 Task: Add an event with the title Sales Forecast Review, date '2024/04/15', time 8:50 AM to 10:50 AMand add a description: Participants will understand the value of diversity within the team and explore ways to leverage diverse perspectives, experiences, and expertise. They will learn strategies for creating an inclusive environment that celebrates and respects individual differences., put the event into Orange category . Add location for the event as: 789 La Boqueria, Barcelona, Spain, logged in from the account softage.1@softage.netand send the event invitation to softage.7@softage.net and softage.8@softage.net. Set a reminder for the event 1 hour before
Action: Mouse moved to (73, 99)
Screenshot: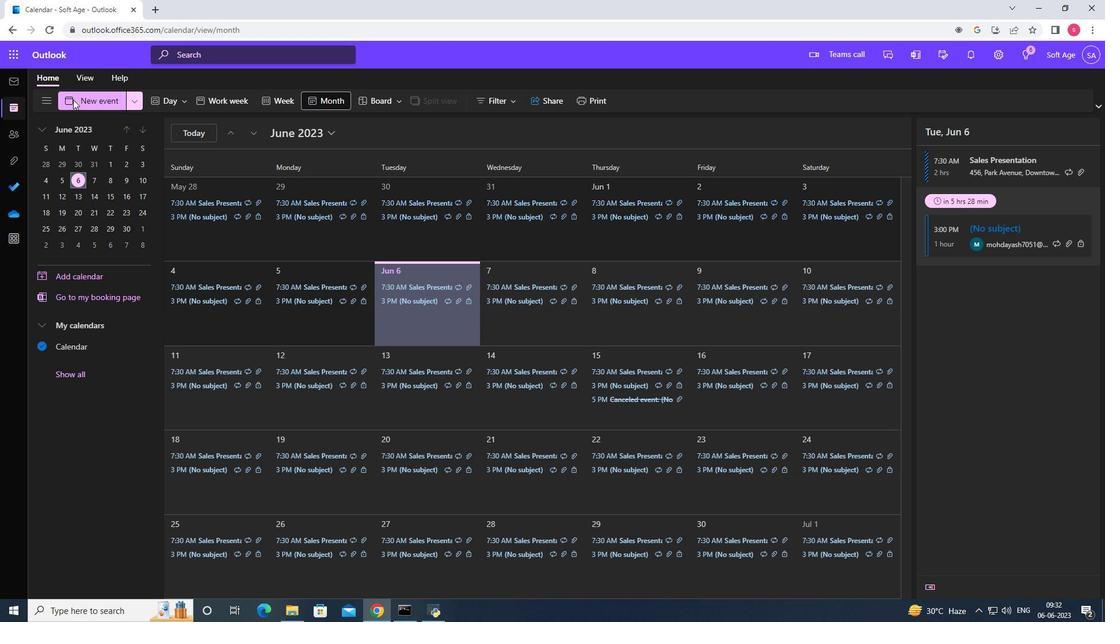 
Action: Mouse pressed left at (73, 99)
Screenshot: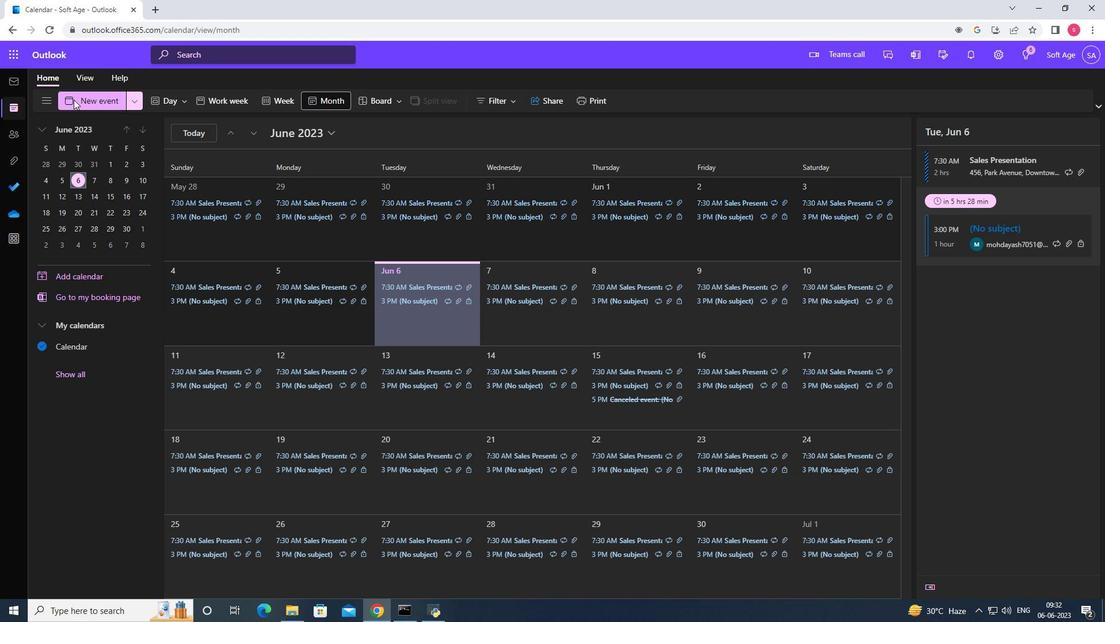 
Action: Mouse moved to (332, 175)
Screenshot: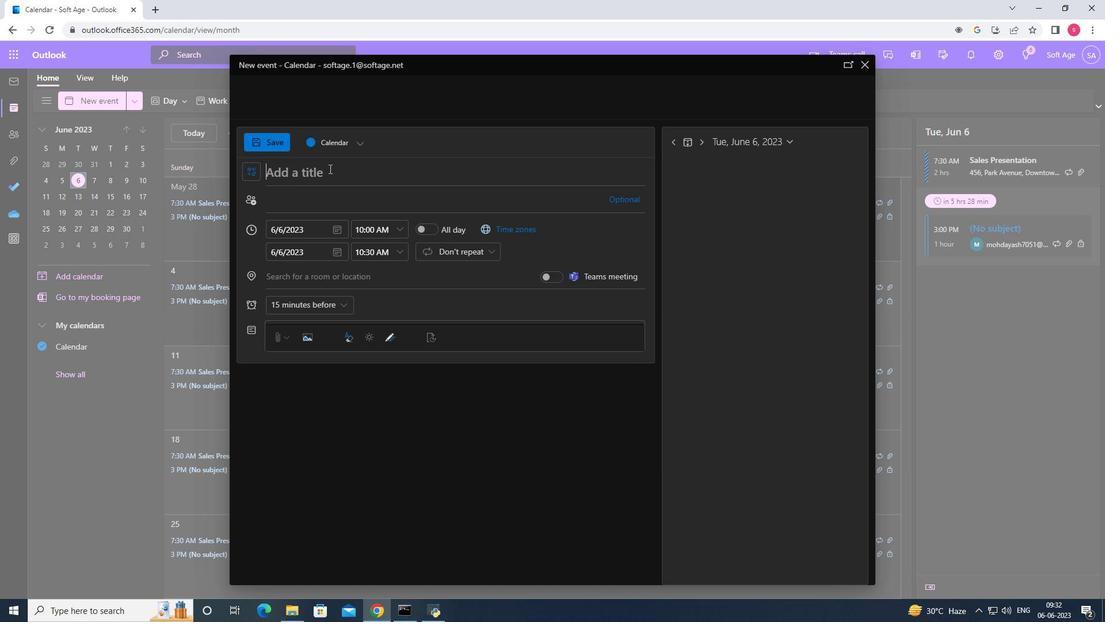 
Action: Mouse pressed left at (332, 175)
Screenshot: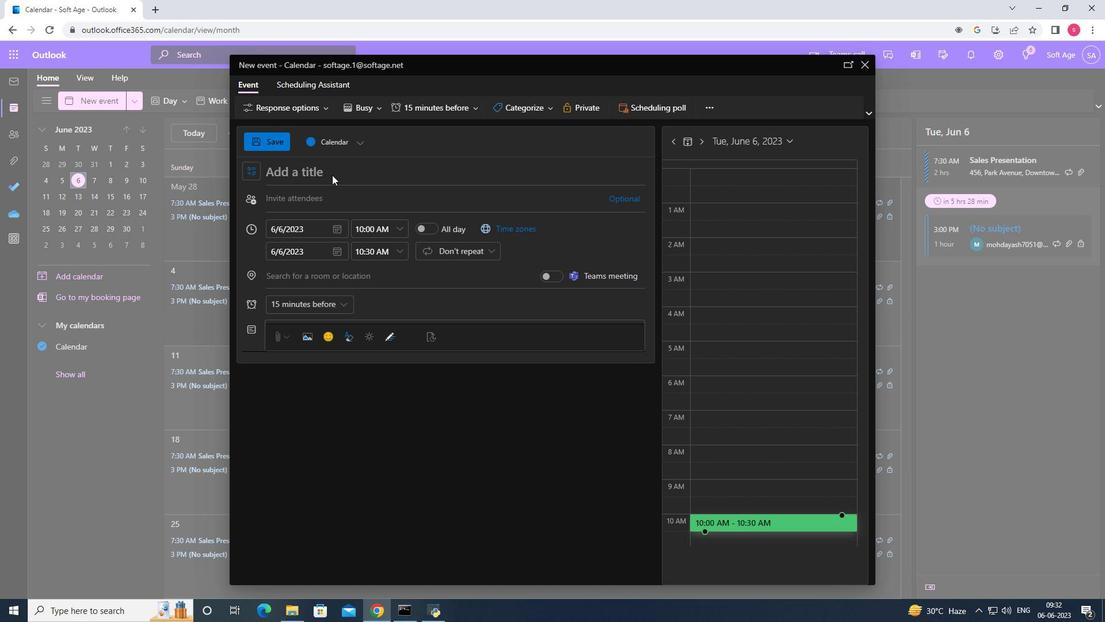 
Action: Key pressed <Key.shift><Key.shift><Key.shift><Key.shift><Key.shift><Key.shift><Key.shift><Key.shift><Key.shift><Key.shift><Key.shift><Key.shift>Sales<Key.space><Key.shift><Key.shift><Key.shift><Key.shift><Key.shift><Key.shift><Key.shift><Key.shift><Key.shift><Key.shift><Key.shift><Key.shift><Key.shift>Forecast<Key.space><Key.shift>Review
Screenshot: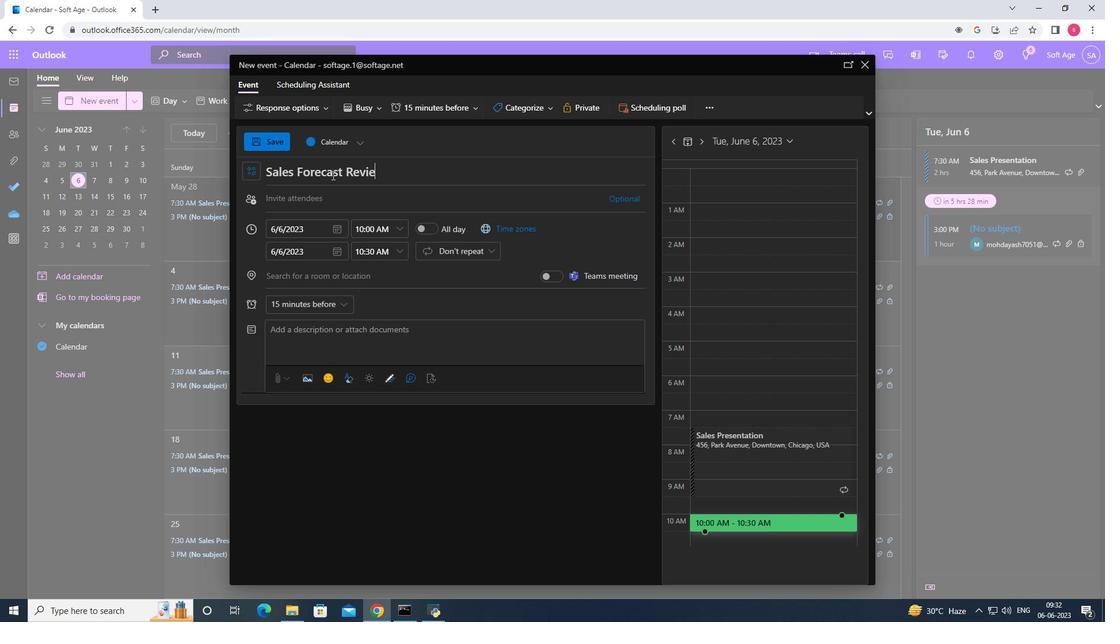 
Action: Mouse moved to (335, 225)
Screenshot: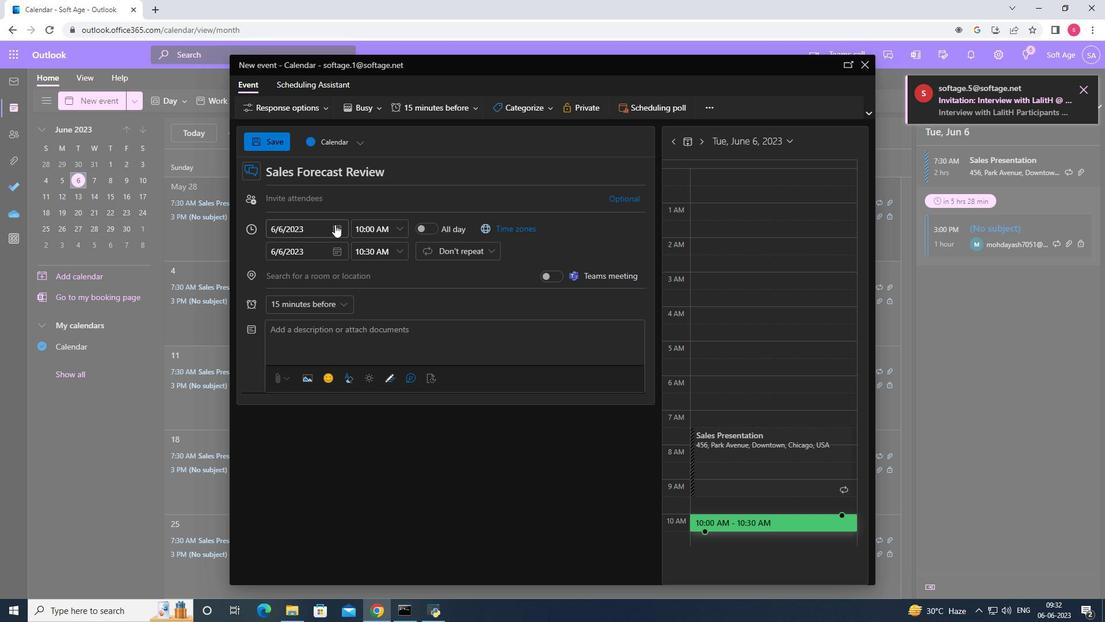 
Action: Mouse pressed left at (335, 225)
Screenshot: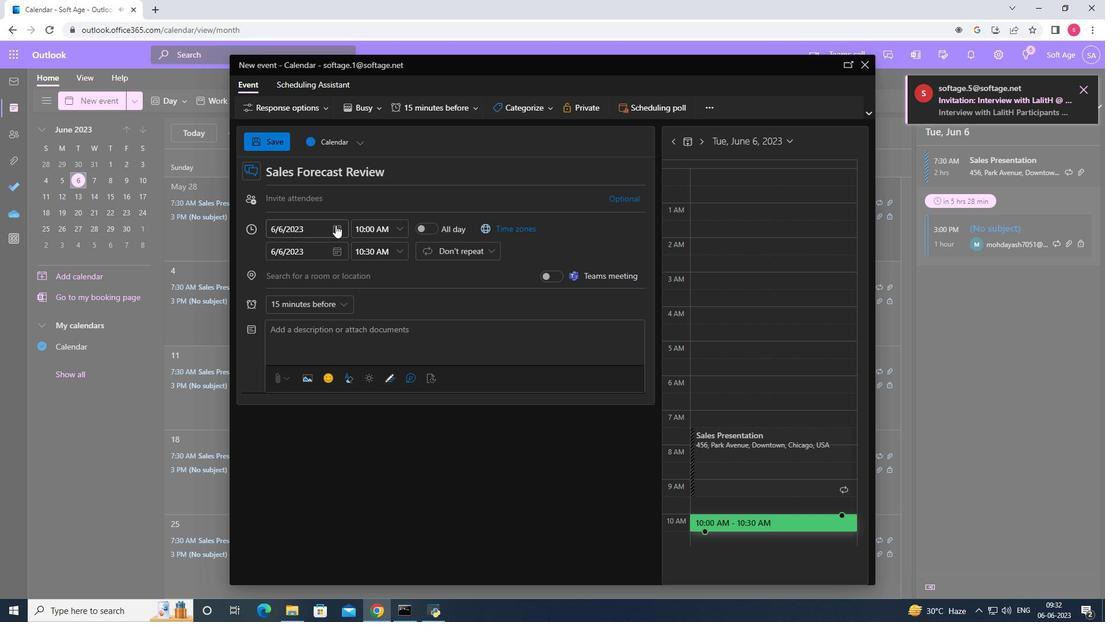 
Action: Mouse moved to (379, 258)
Screenshot: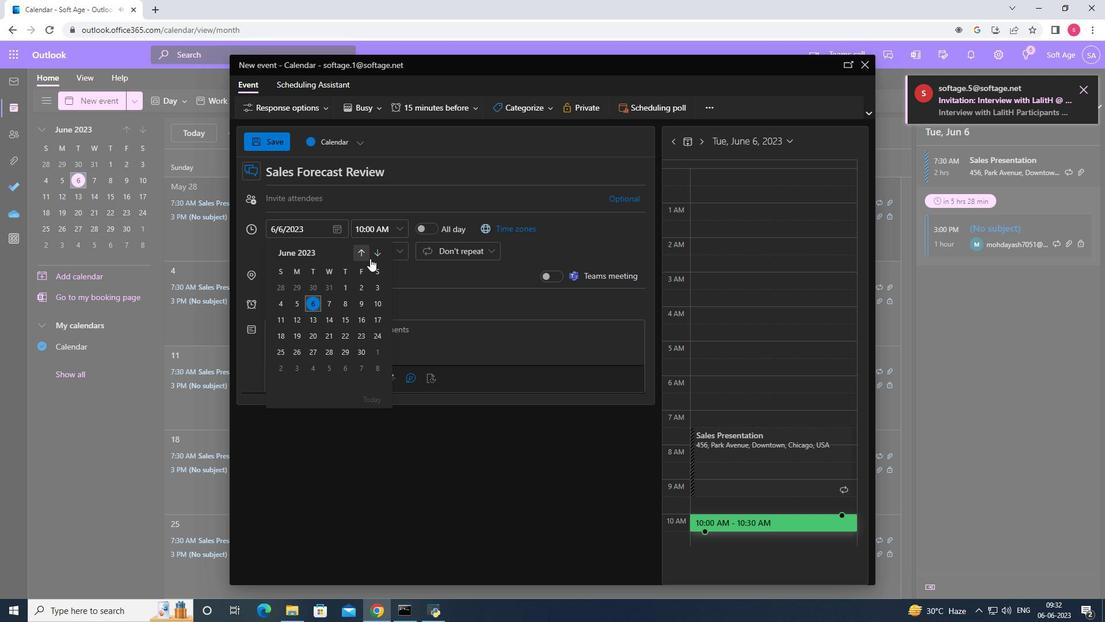 
Action: Mouse pressed left at (379, 258)
Screenshot: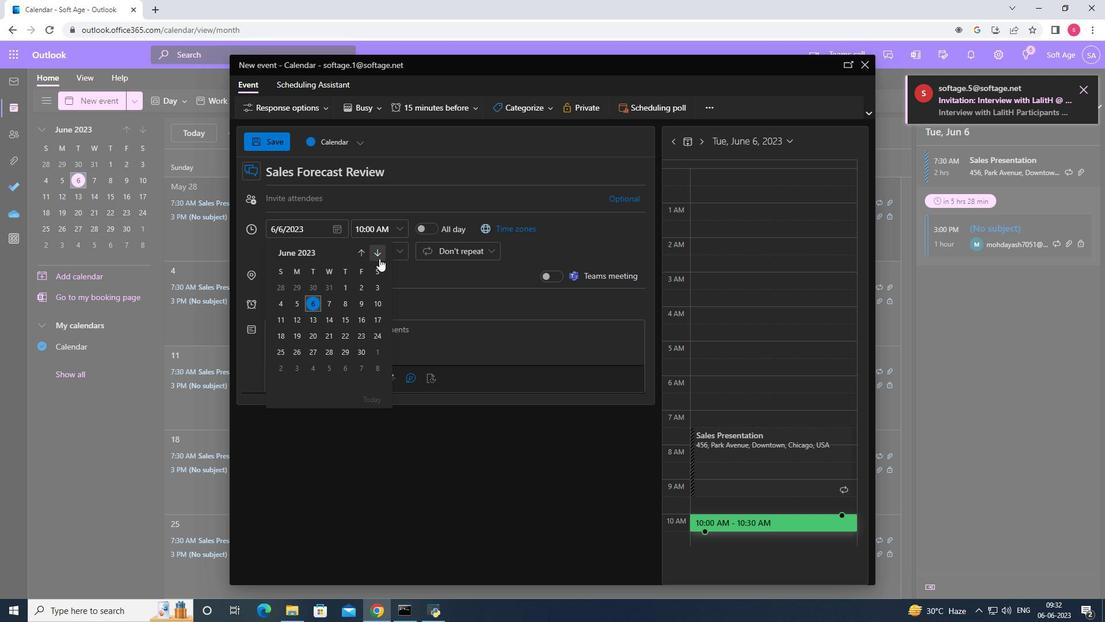 
Action: Mouse pressed left at (379, 258)
Screenshot: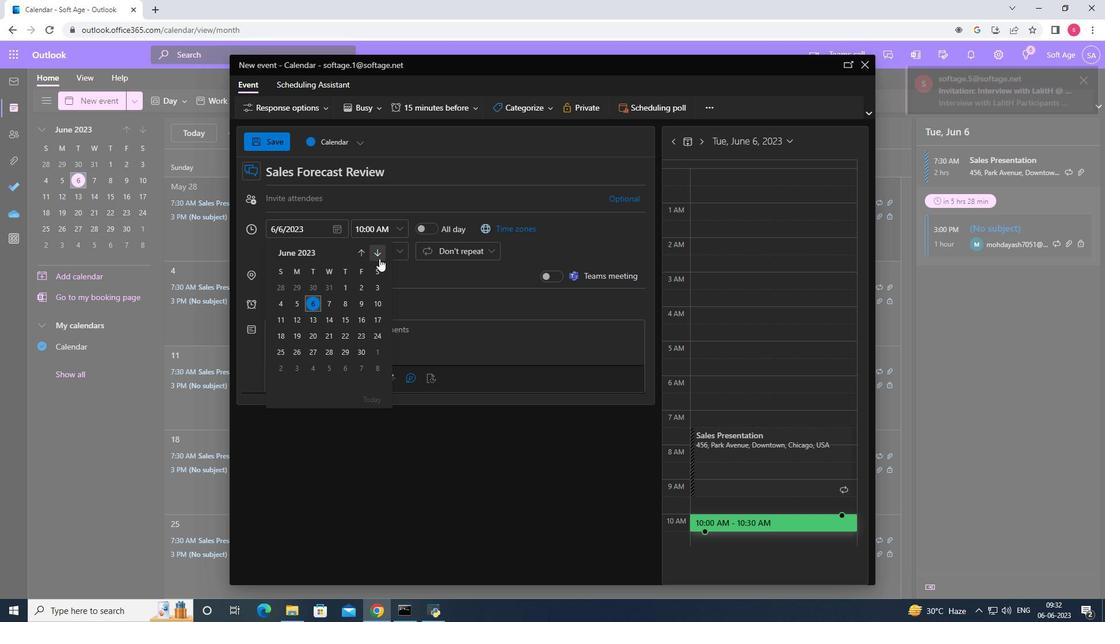 
Action: Mouse pressed left at (379, 258)
Screenshot: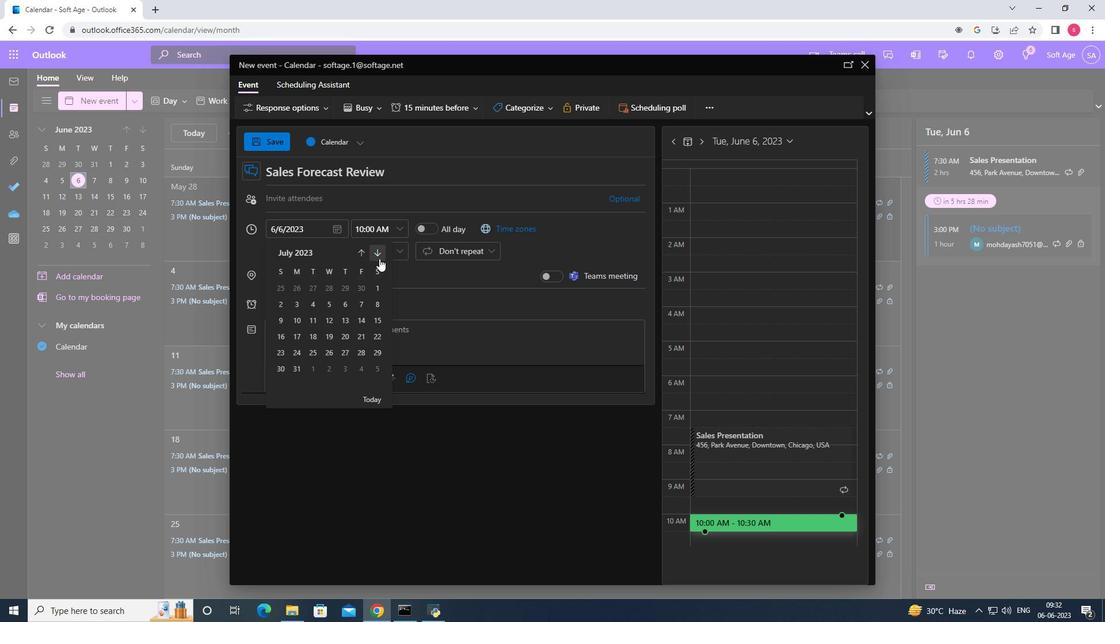 
Action: Mouse pressed left at (379, 258)
Screenshot: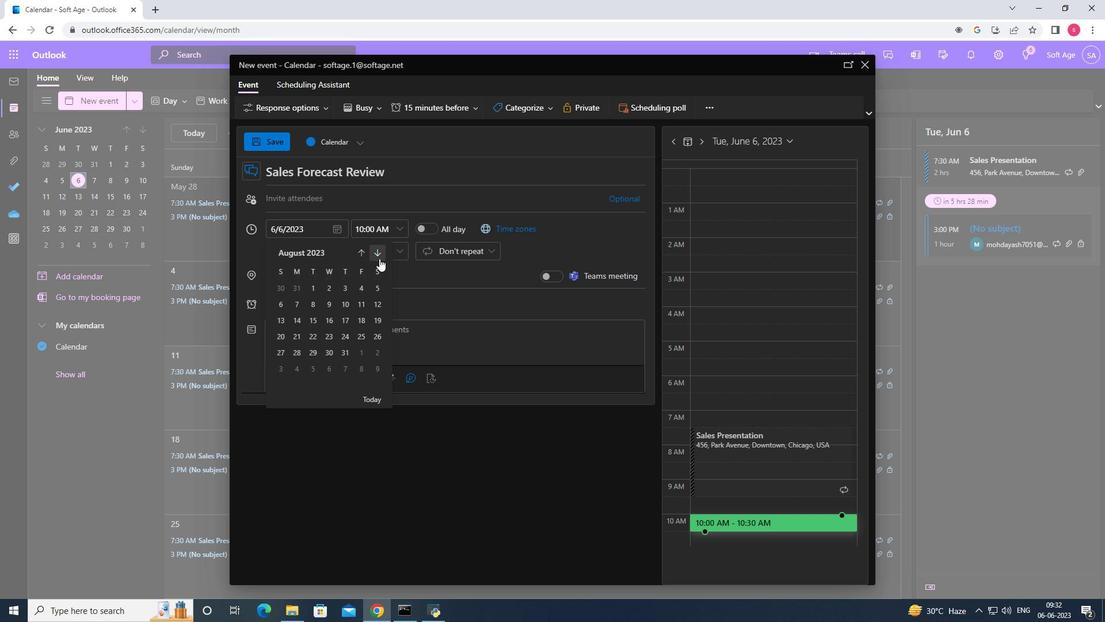 
Action: Mouse pressed left at (379, 258)
Screenshot: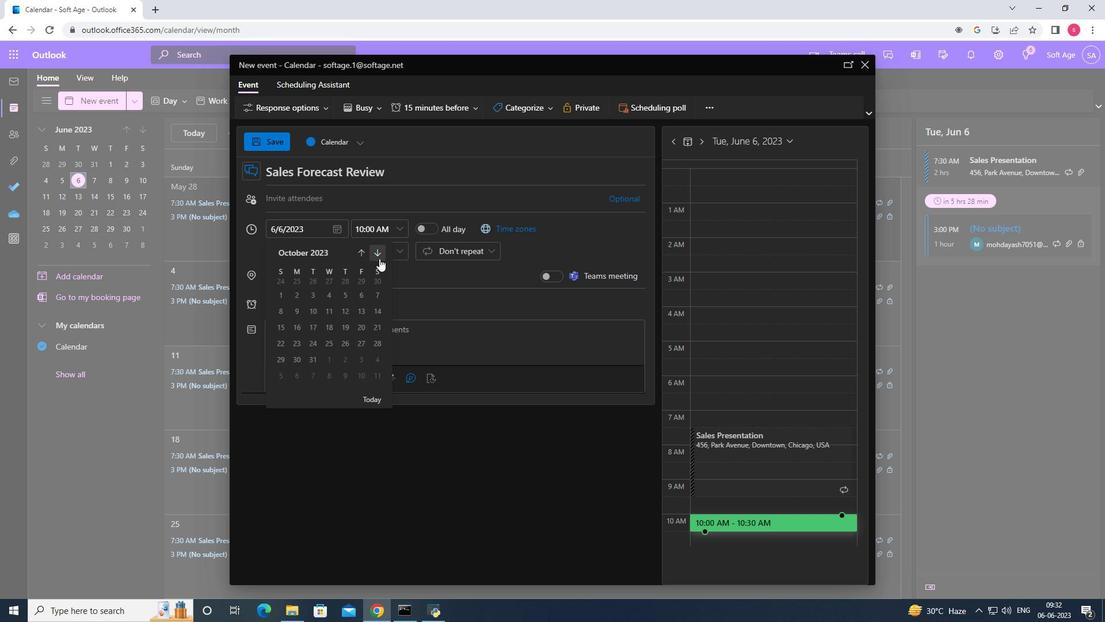 
Action: Mouse pressed left at (379, 258)
Screenshot: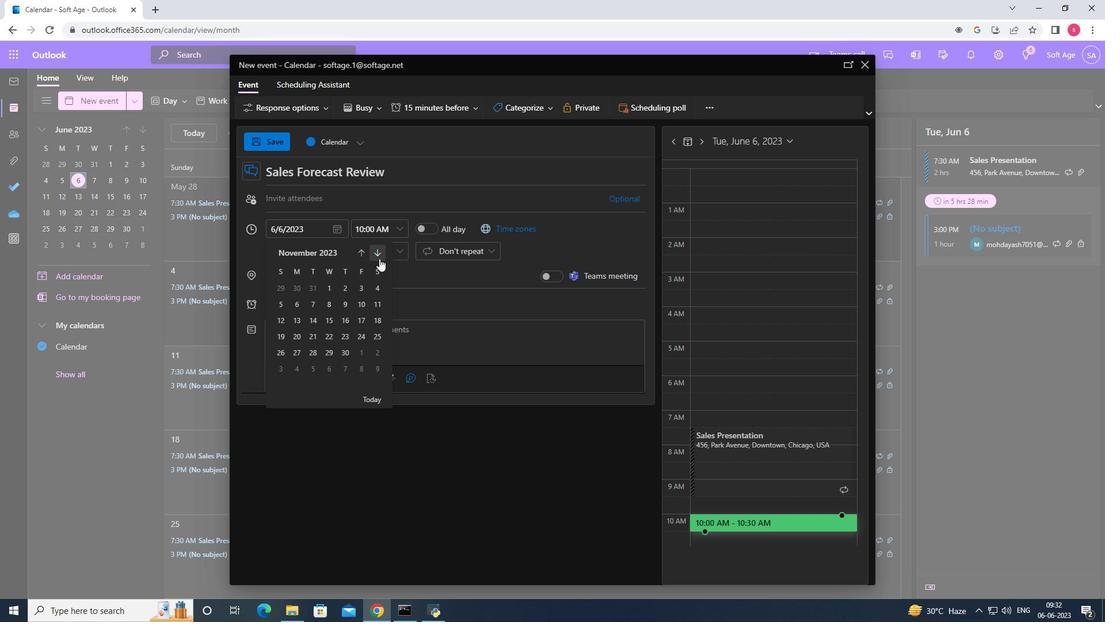 
Action: Mouse pressed left at (379, 258)
Screenshot: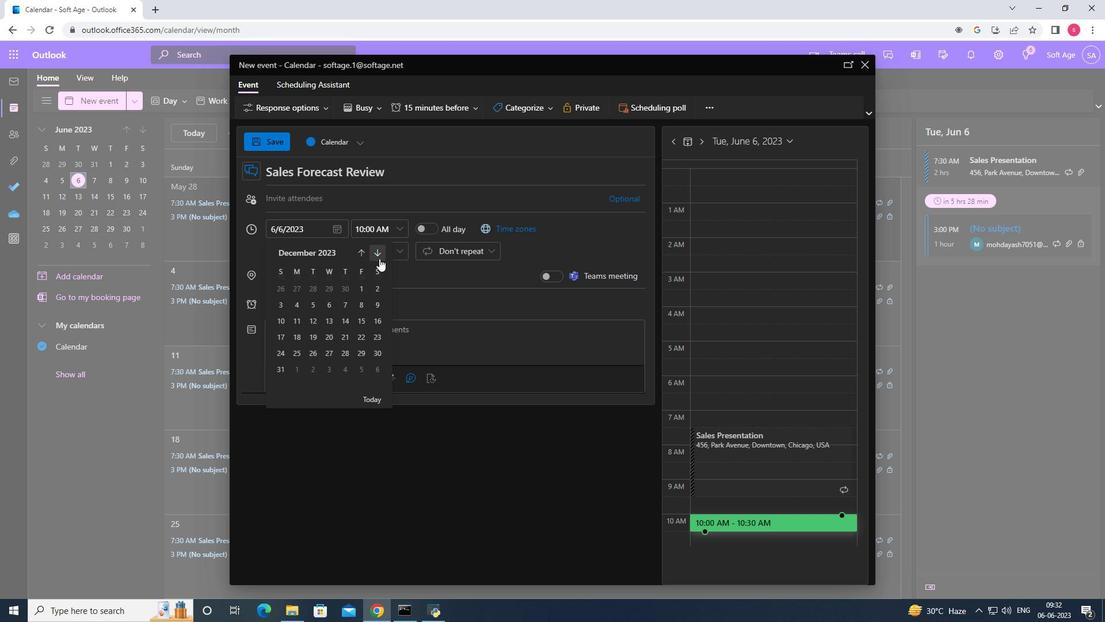 
Action: Mouse pressed left at (379, 258)
Screenshot: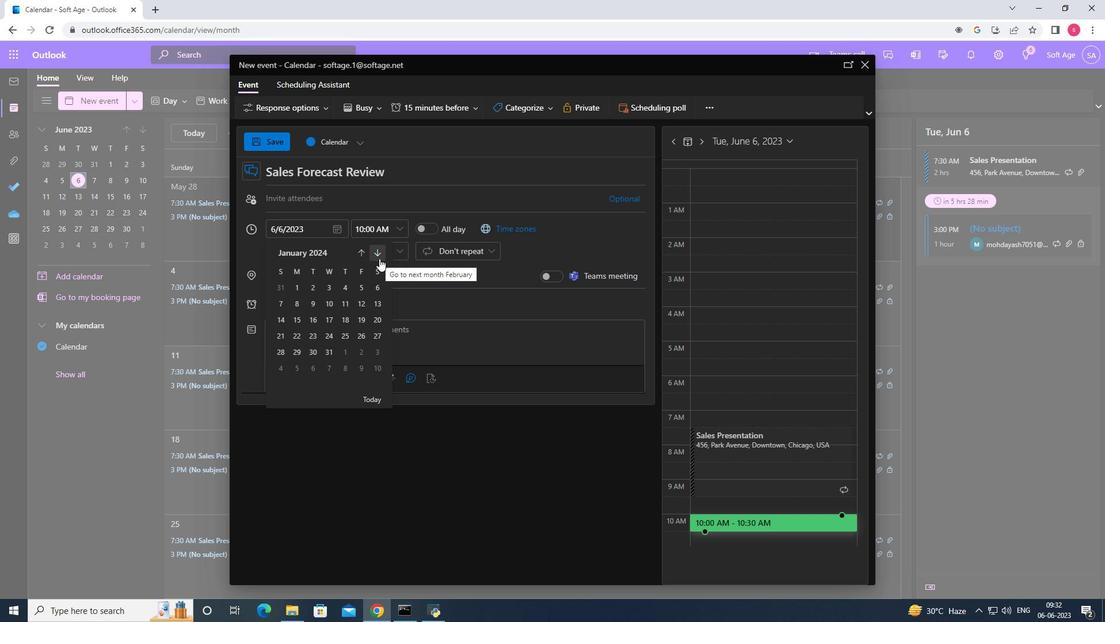 
Action: Mouse pressed left at (379, 258)
Screenshot: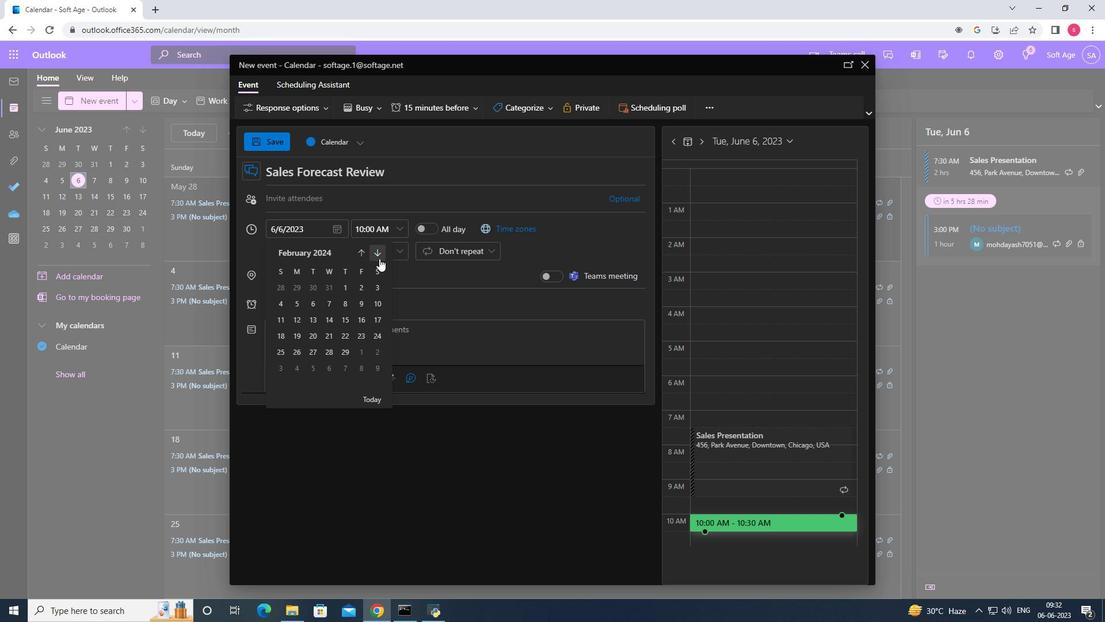 
Action: Mouse pressed left at (379, 258)
Screenshot: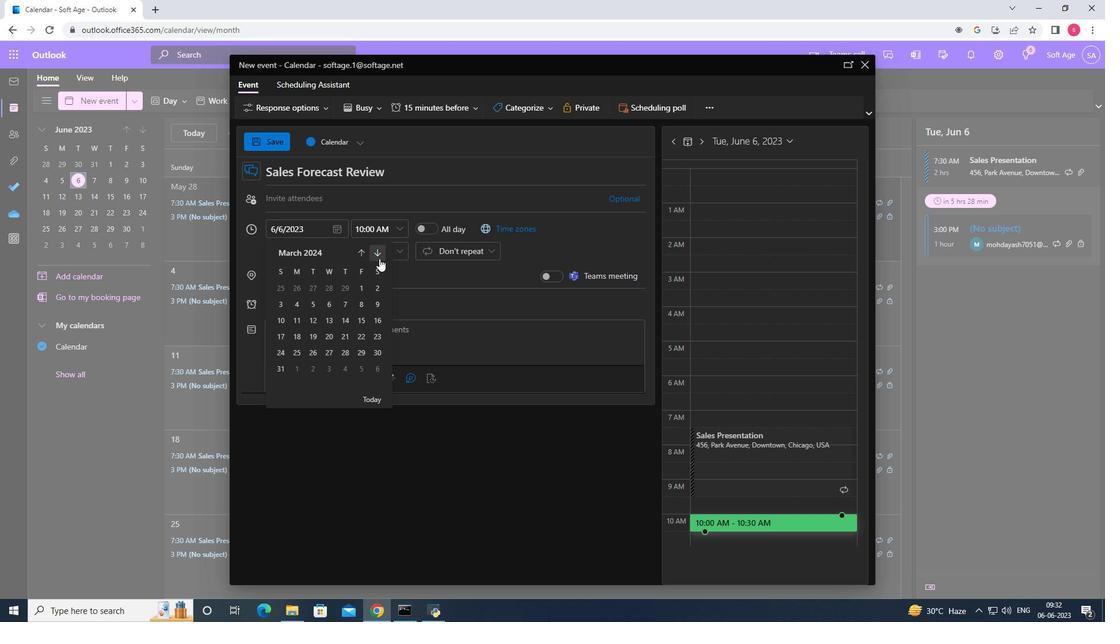 
Action: Mouse moved to (299, 319)
Screenshot: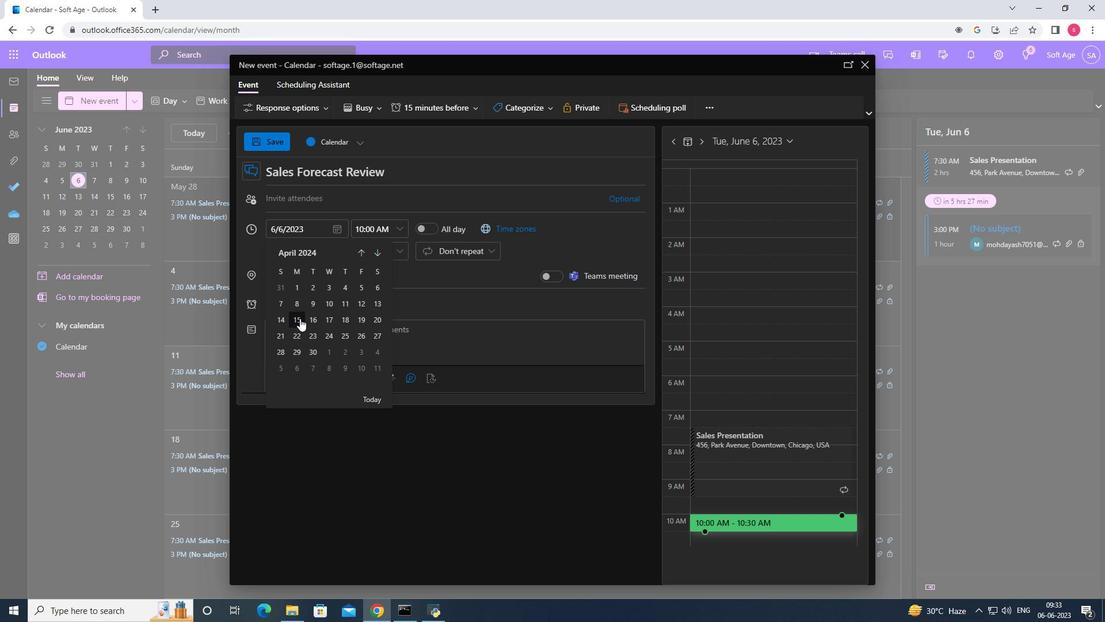 
Action: Mouse pressed left at (299, 319)
Screenshot: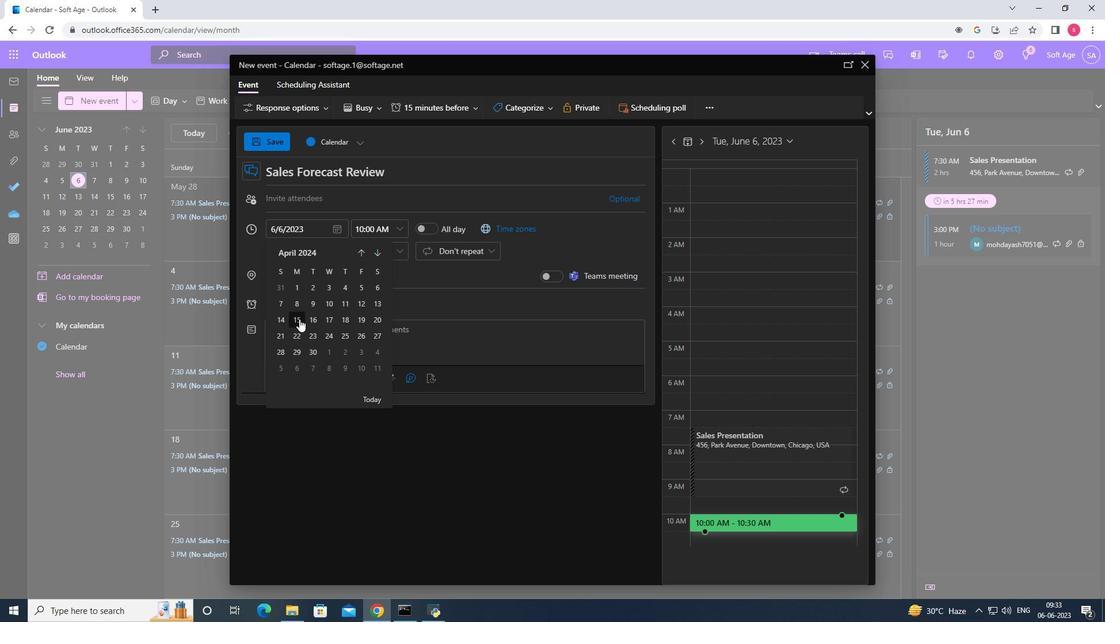 
Action: Mouse moved to (403, 229)
Screenshot: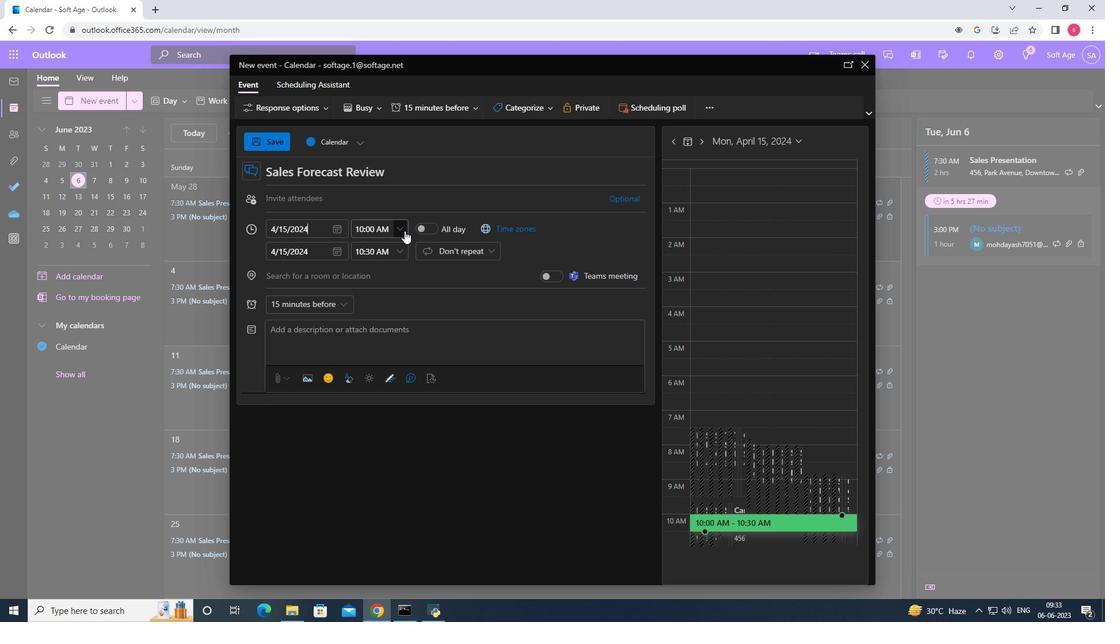 
Action: Mouse pressed left at (403, 229)
Screenshot: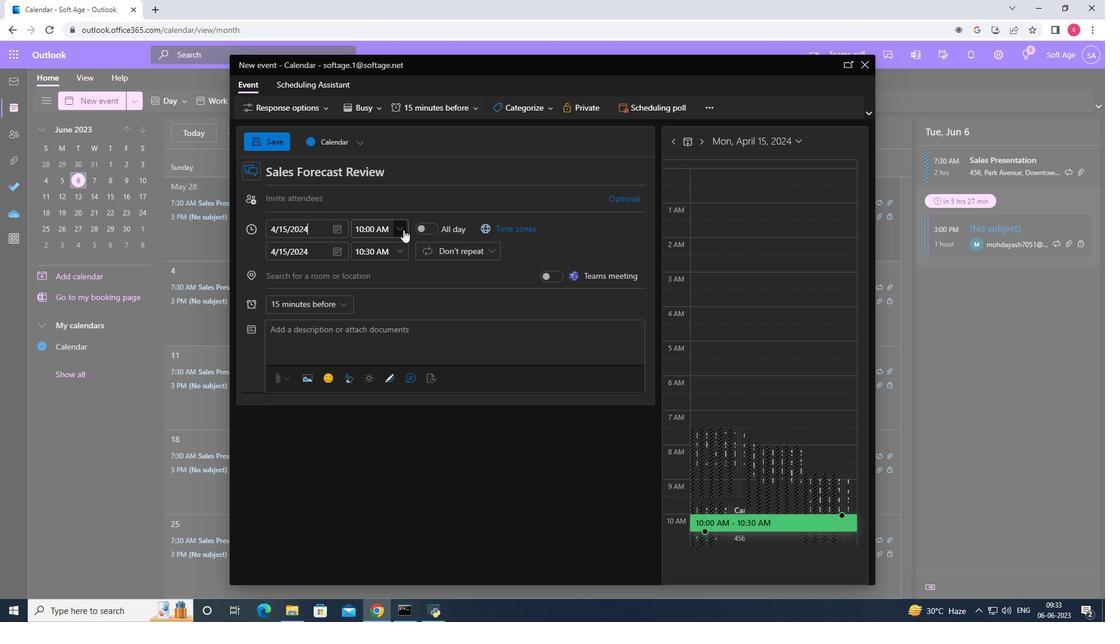 
Action: Mouse moved to (418, 240)
Screenshot: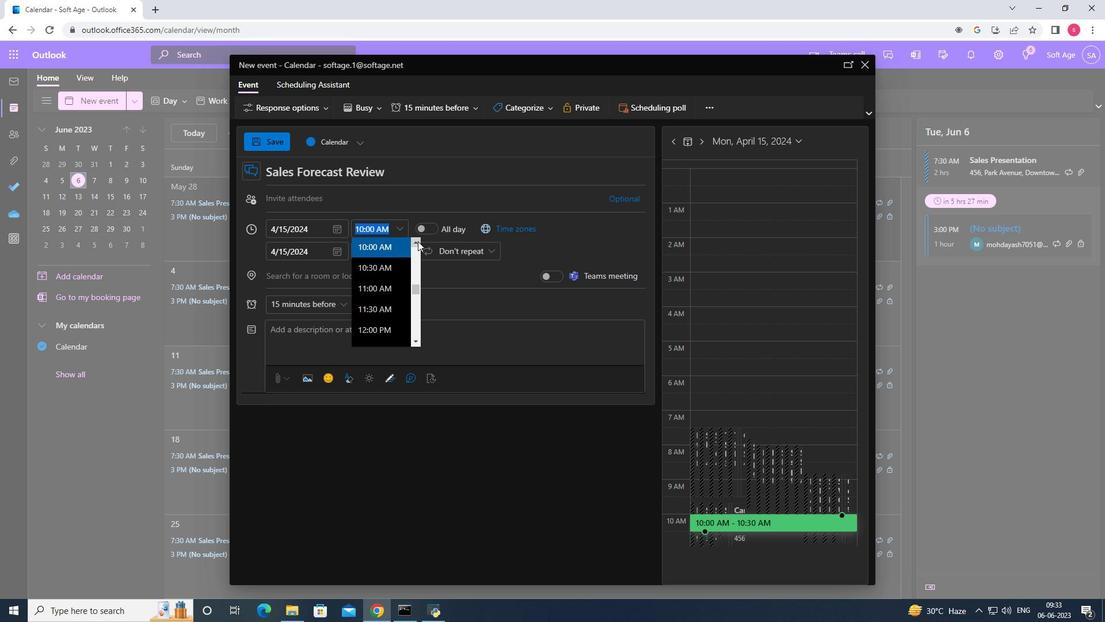 
Action: Mouse pressed left at (418, 240)
Screenshot: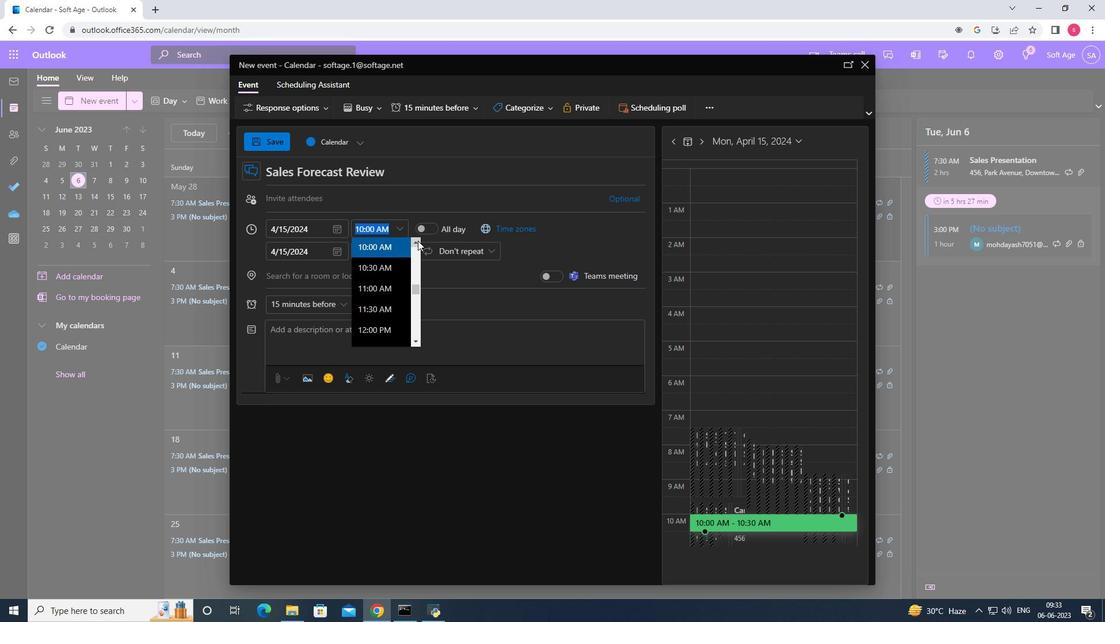 
Action: Mouse pressed left at (418, 240)
Screenshot: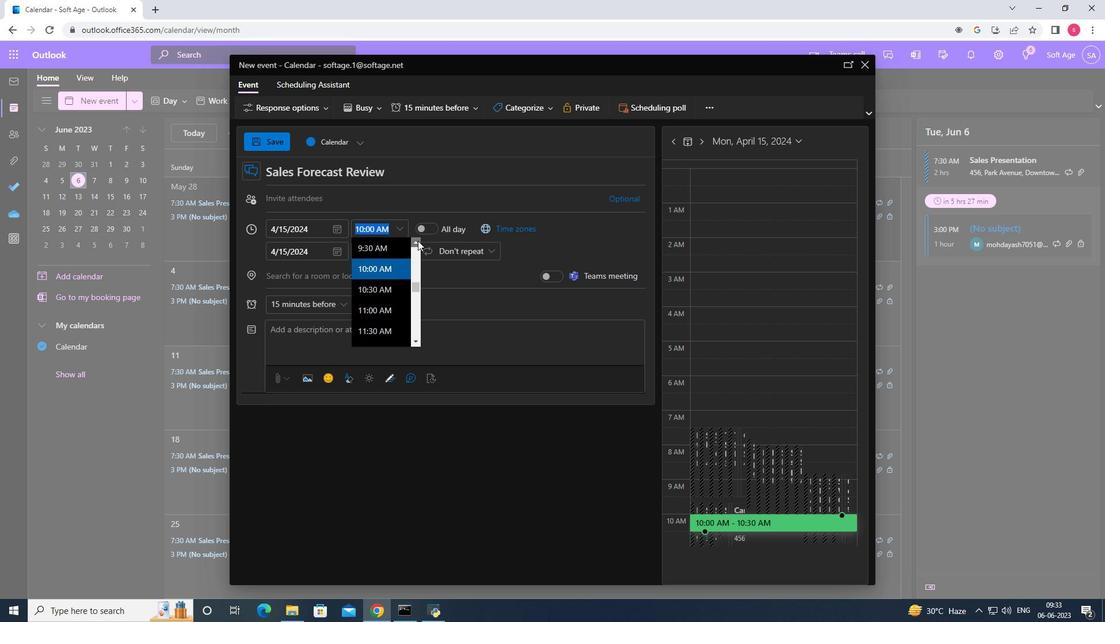 
Action: Mouse pressed left at (418, 240)
Screenshot: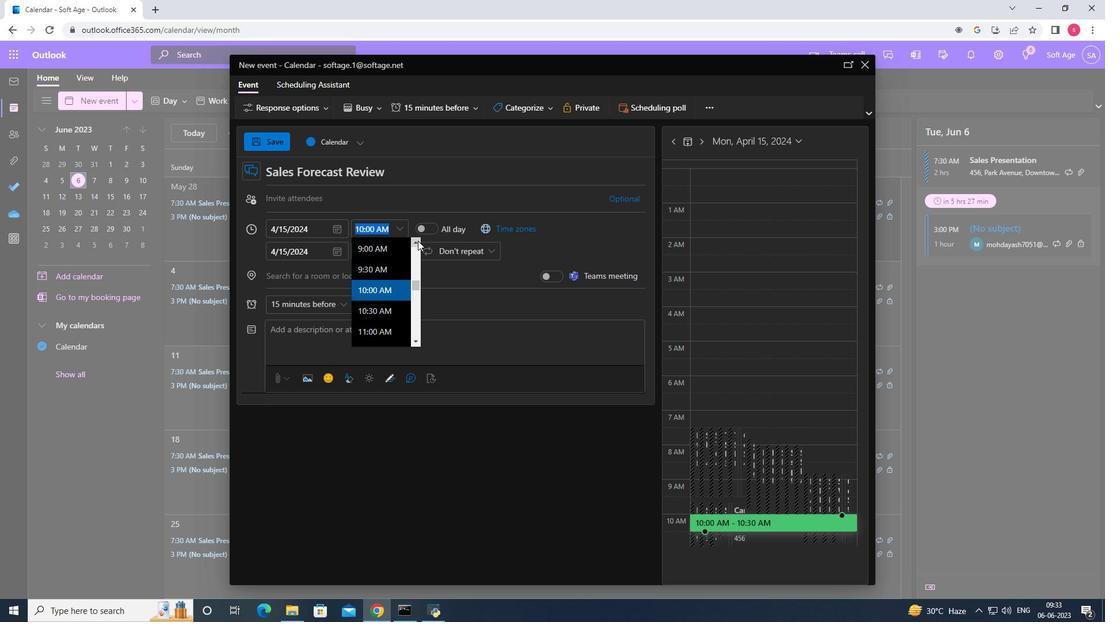 
Action: Mouse pressed left at (418, 240)
Screenshot: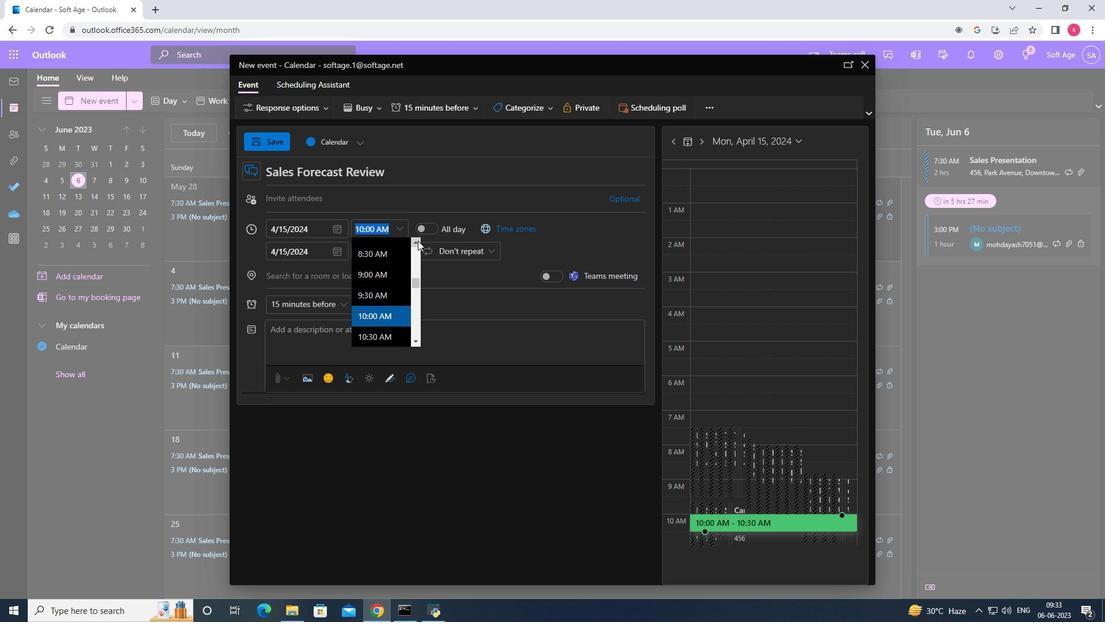 
Action: Mouse pressed left at (418, 240)
Screenshot: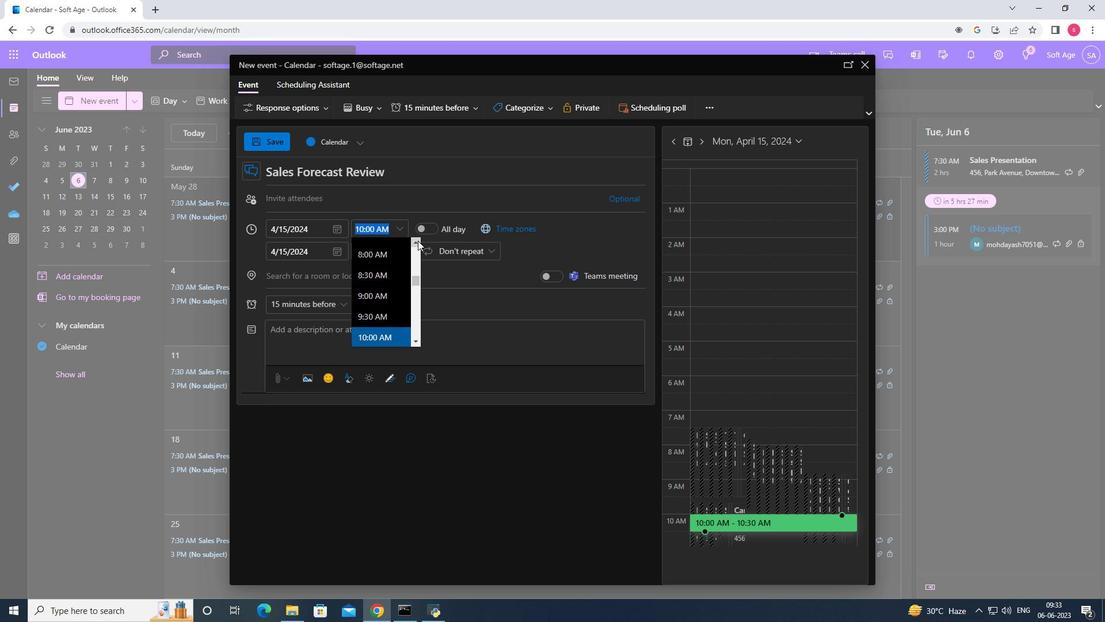 
Action: Mouse moved to (374, 302)
Screenshot: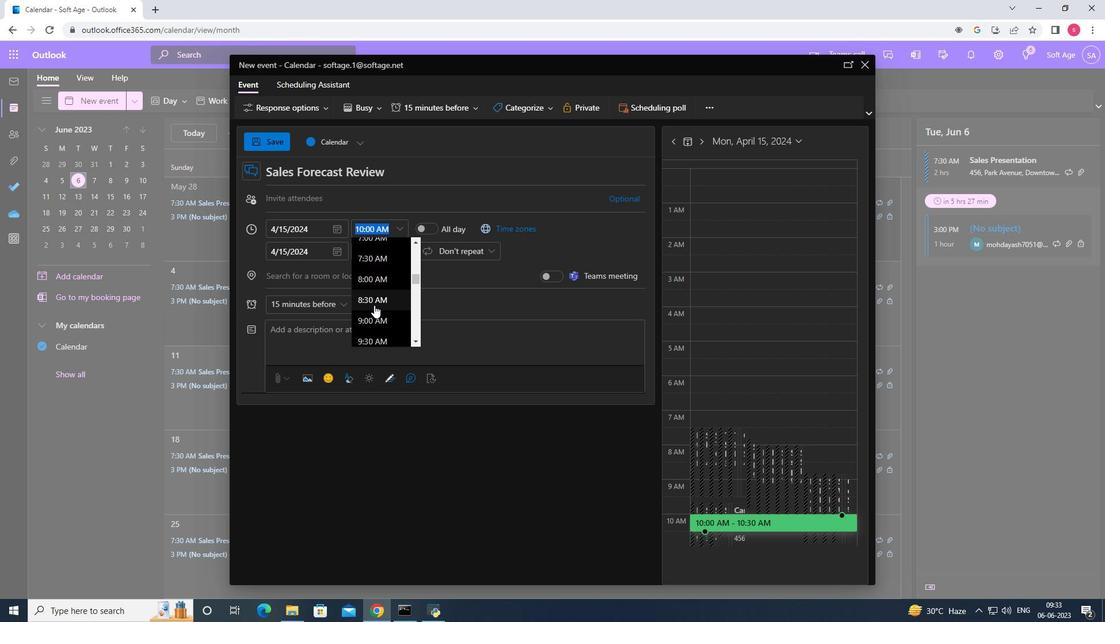
Action: Mouse pressed left at (374, 302)
Screenshot: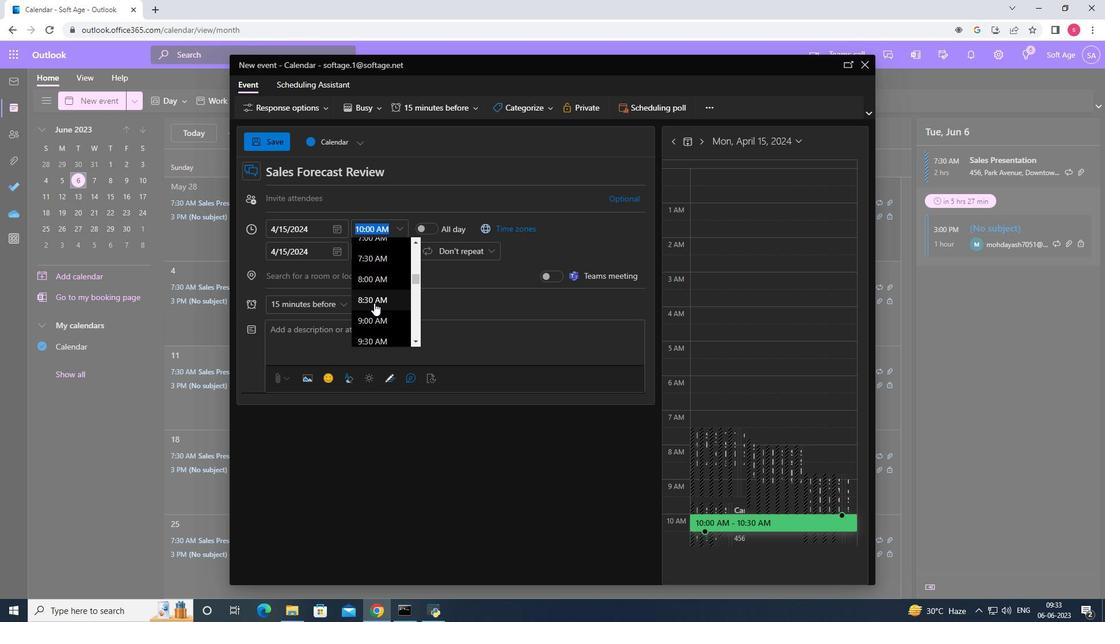
Action: Mouse moved to (365, 232)
Screenshot: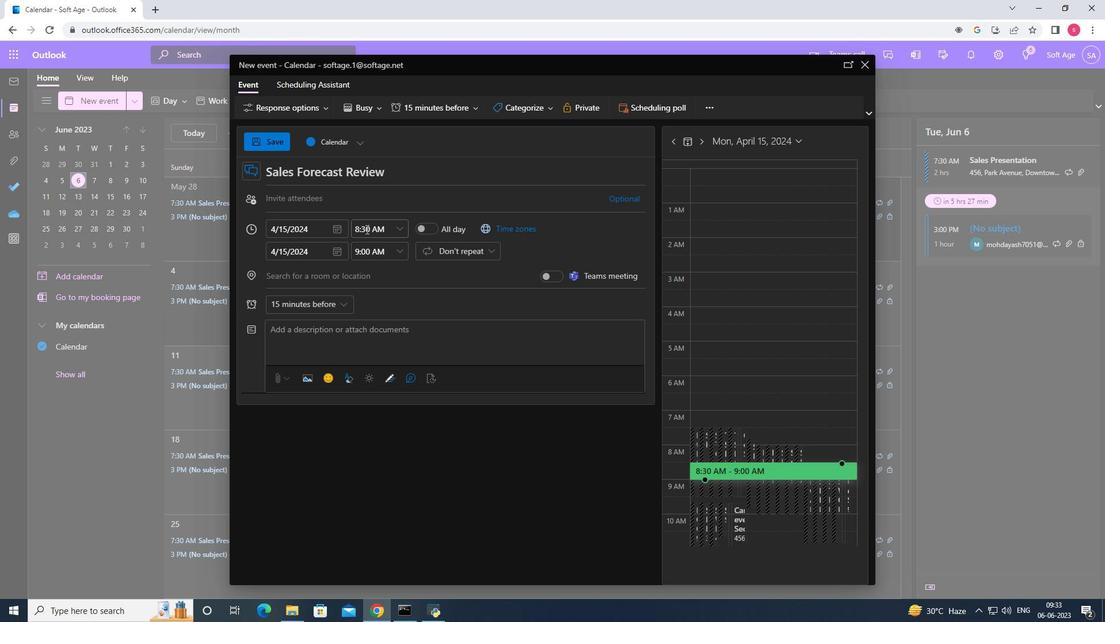 
Action: Mouse pressed left at (365, 232)
Screenshot: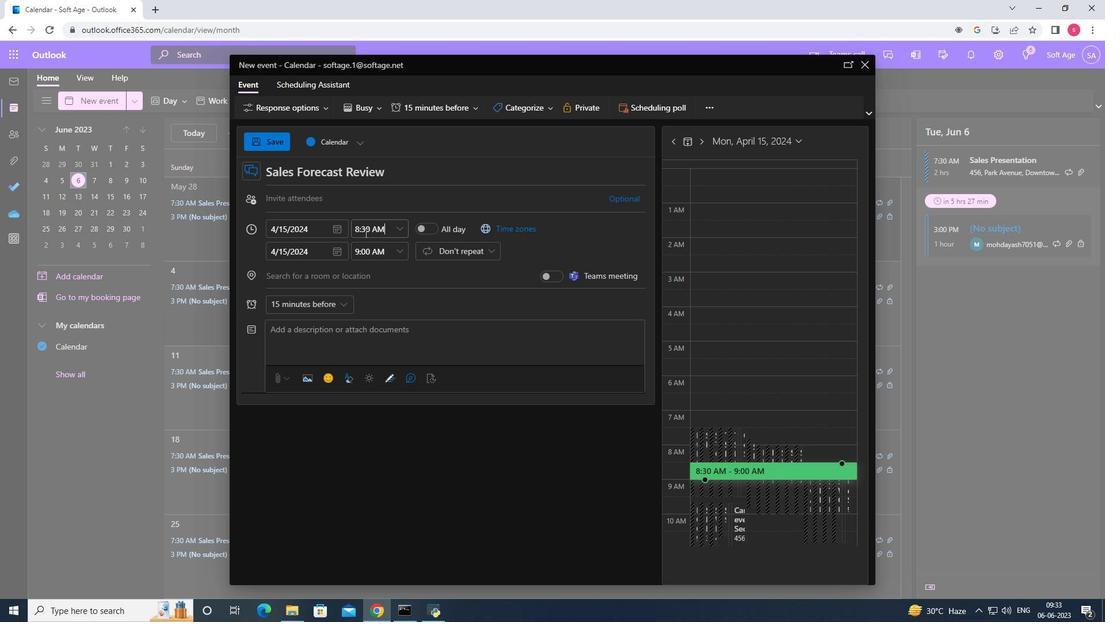 
Action: Key pressed <Key.backspace>
Screenshot: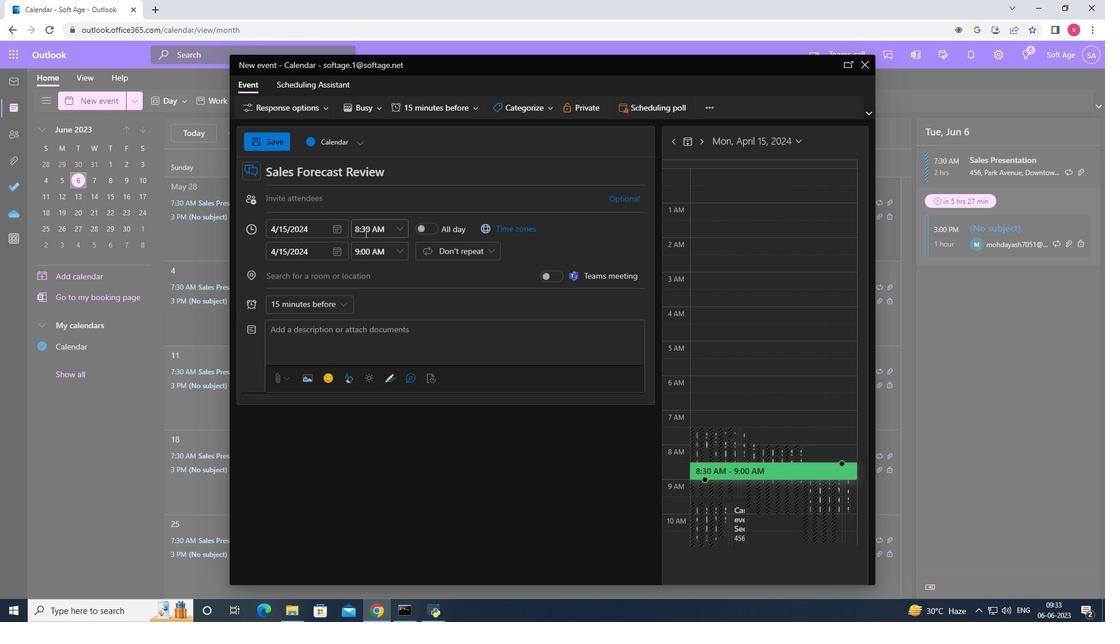 
Action: Mouse moved to (365, 233)
Screenshot: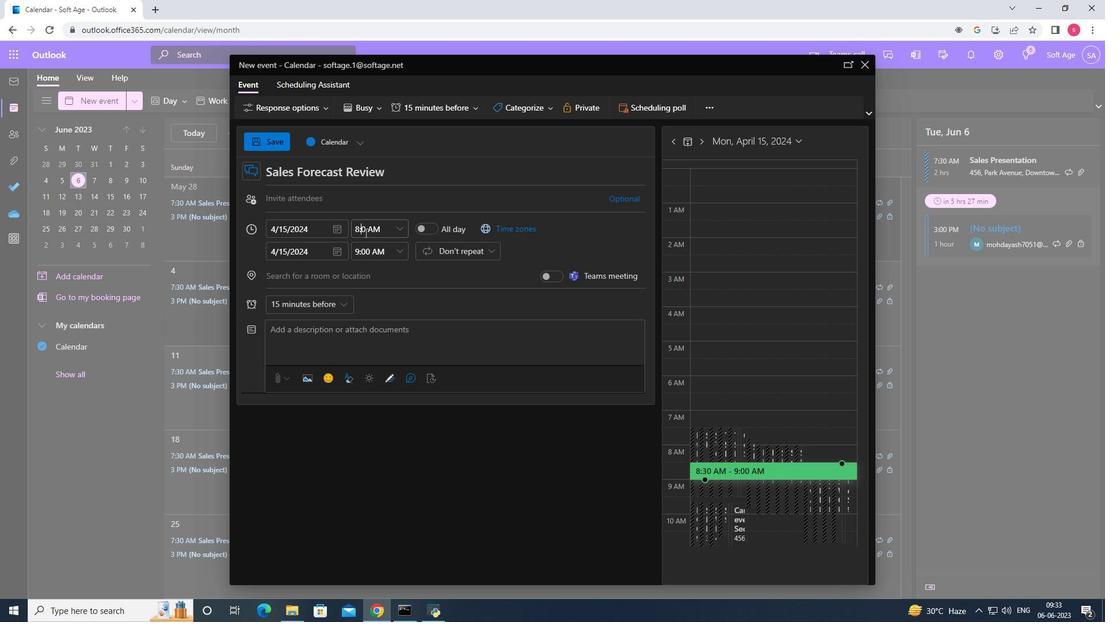 
Action: Key pressed 5
Screenshot: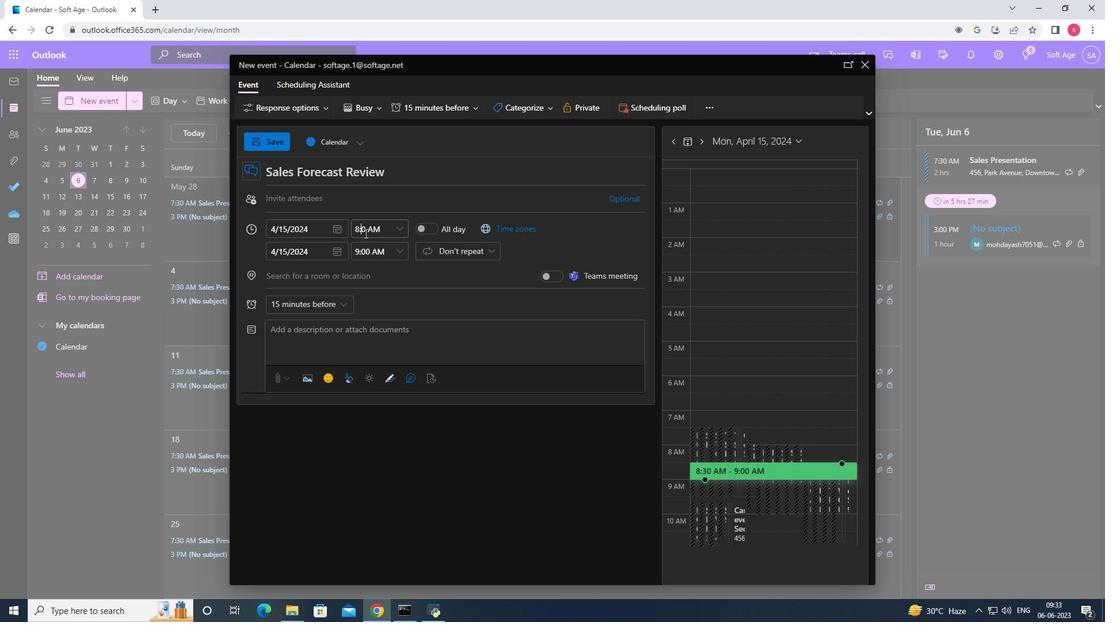 
Action: Mouse moved to (403, 255)
Screenshot: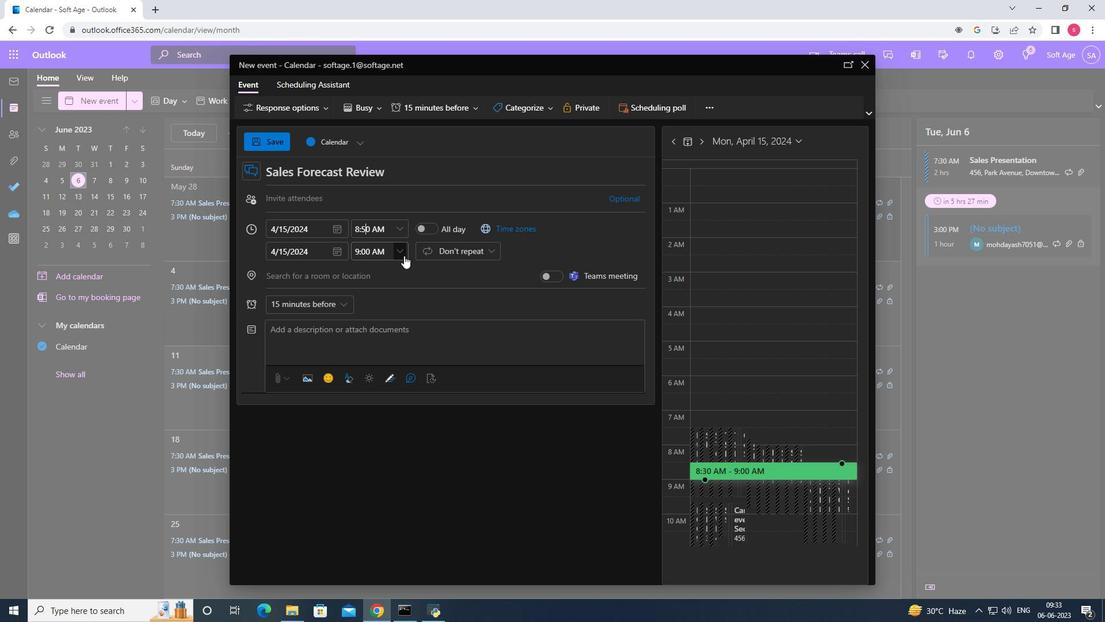 
Action: Mouse pressed left at (403, 255)
Screenshot: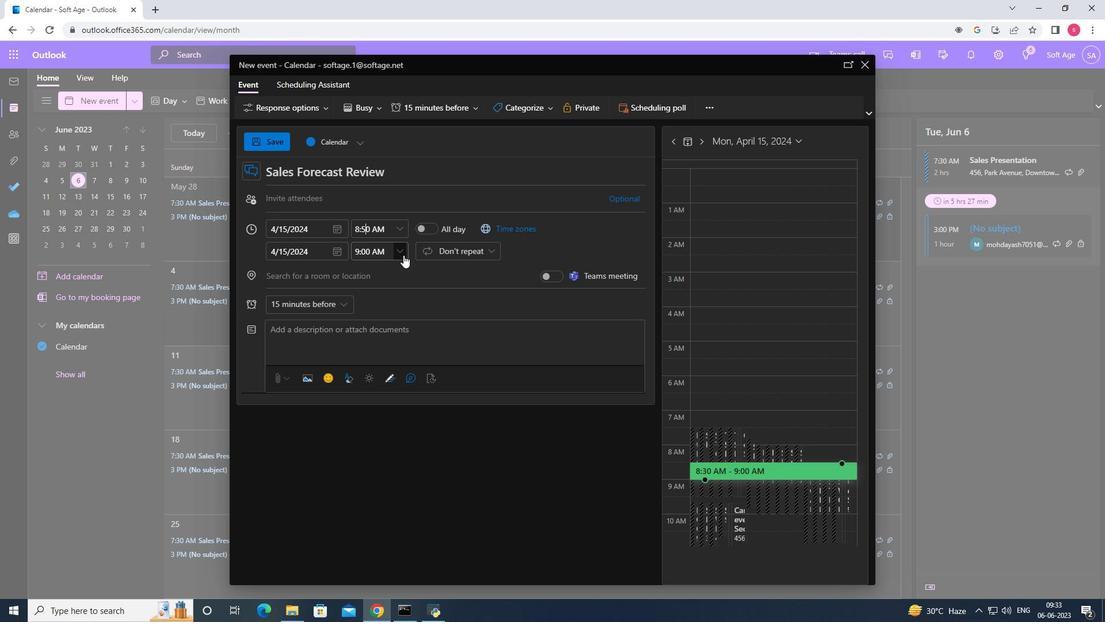 
Action: Mouse moved to (388, 332)
Screenshot: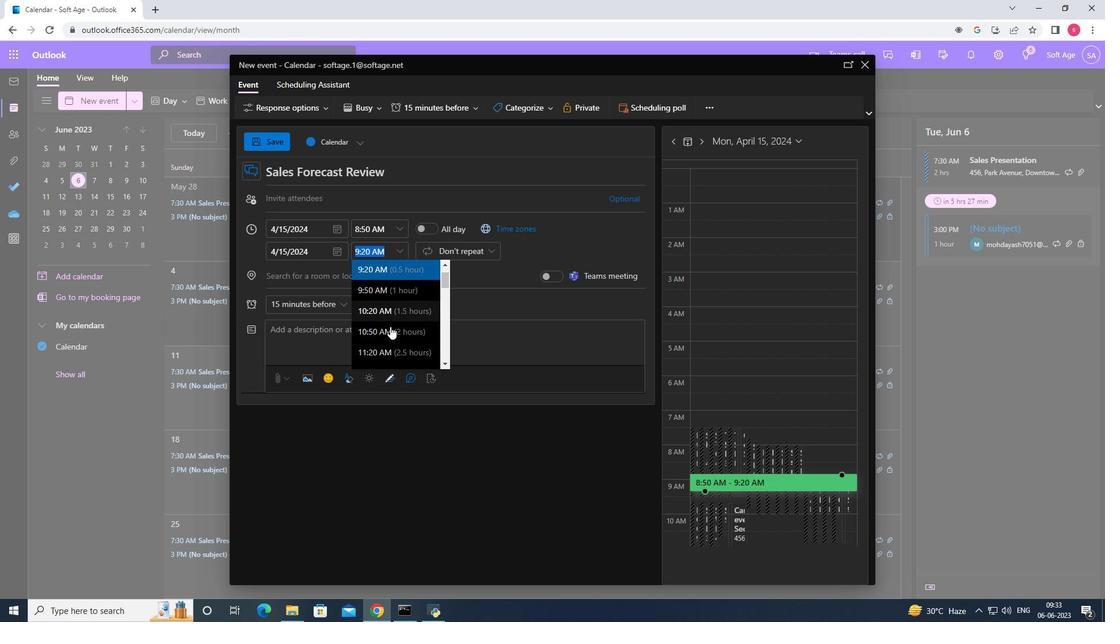 
Action: Mouse pressed left at (388, 332)
Screenshot: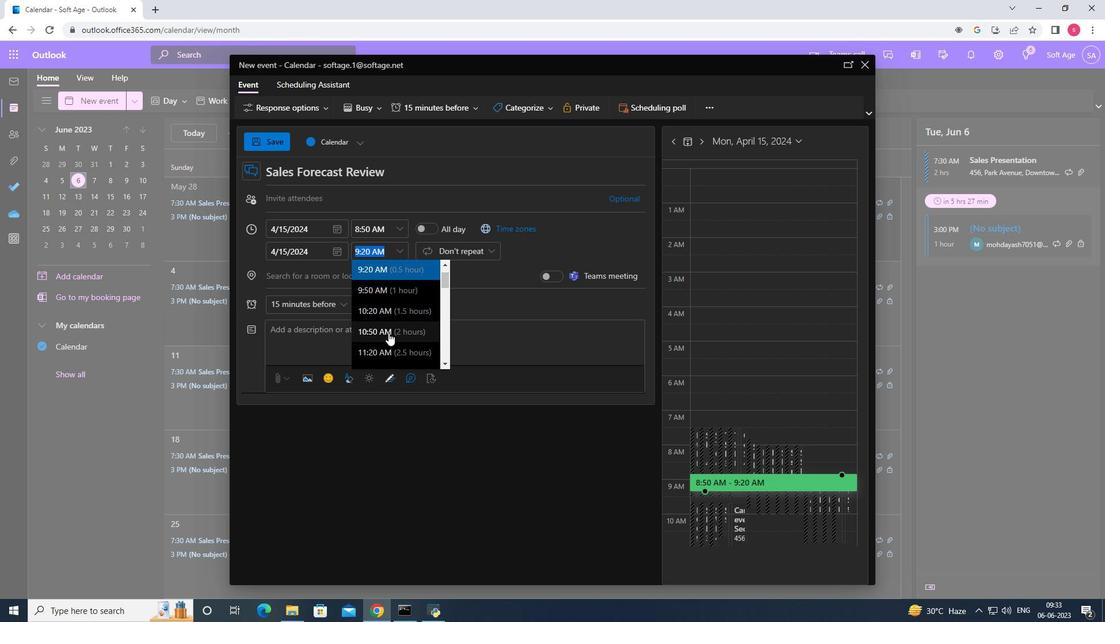 
Action: Mouse pressed left at (388, 332)
Screenshot: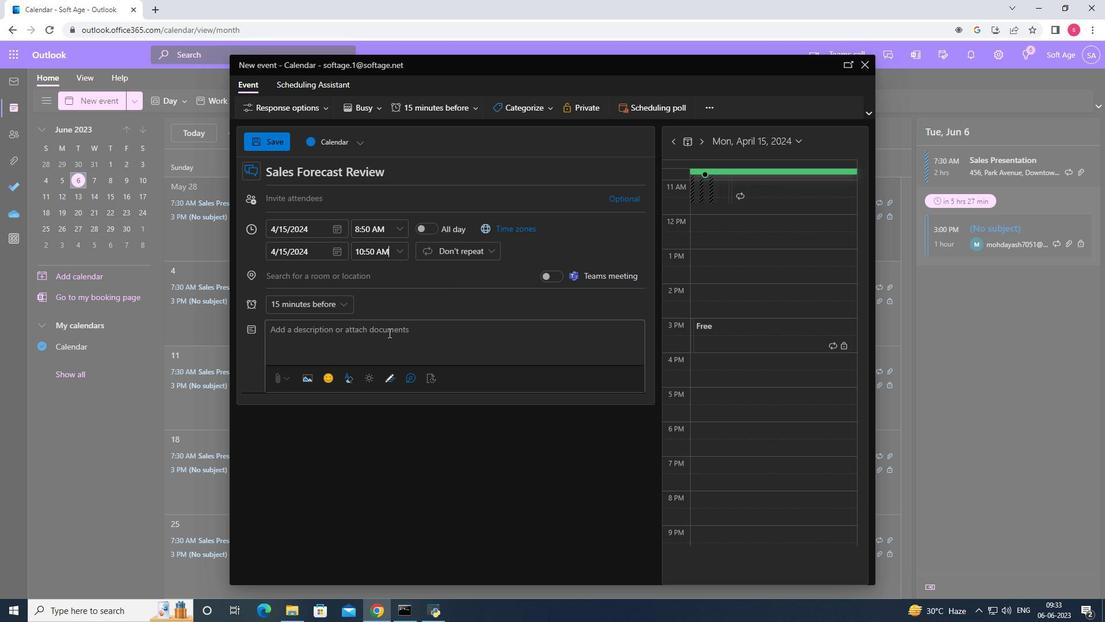 
Action: Key pressed <Key.shift>Participants<Key.space>will<Key.space>under<Key.space>st<Key.backspace><Key.backspace><Key.backspace>stanf<Key.backspace>d<Key.space>the<Key.space>value<Key.space>of<Key.space>diversity<Key.space>within<Key.space>the<Key.space>team<Key.space>and<Key.space>explore<Key.space>ways<Key.space>to<Key.space>leverage<Key.space>diversity<Key.space>pa<Key.backspace>erspectives,<Key.space>experi
Screenshot: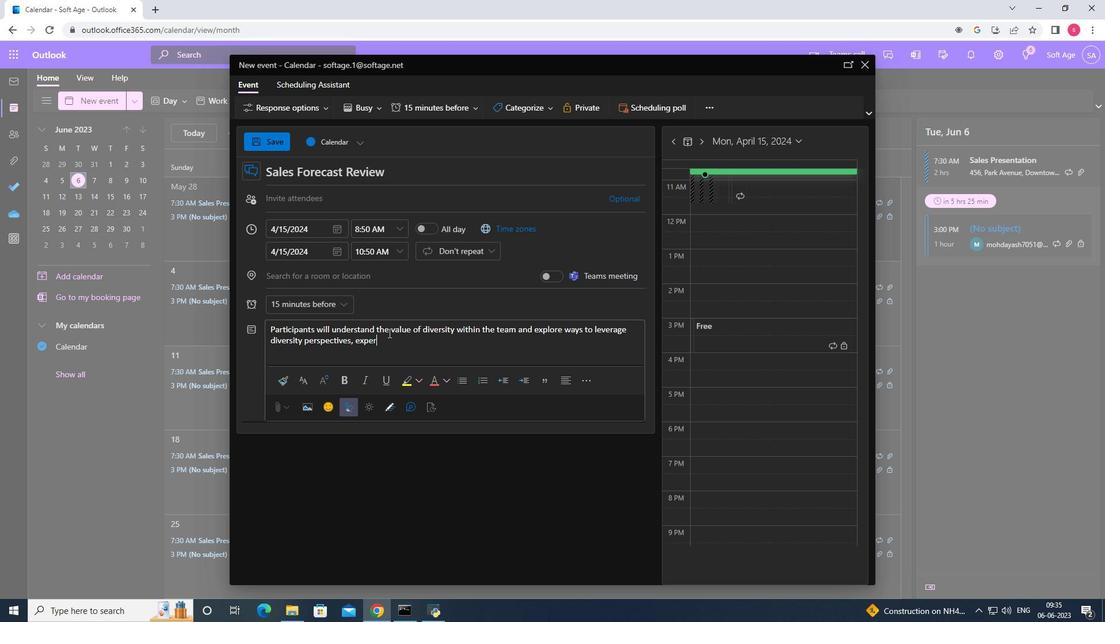 
Action: Mouse moved to (747, 328)
Screenshot: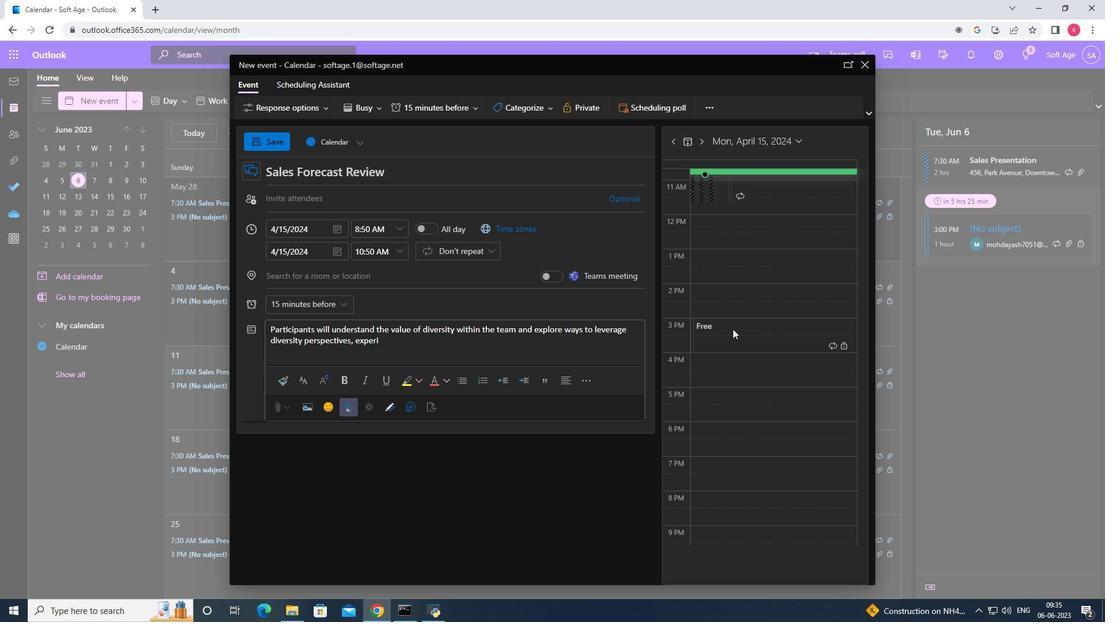 
Action: Key pressed ences,<Key.space>and<Key.space>expertise.<Key.space><Key.shift>They<Key.space>will<Key.space>learn<Key.space>strategies<Key.space>for<Key.space>creating<Key.space>an<Key.space>inclusive<Key.space>environment<Key.space>that<Key.space>celebrates<Key.space>and<Key.space>respects<Key.space>individul<Key.backspace>al<Key.space>differences.
Screenshot: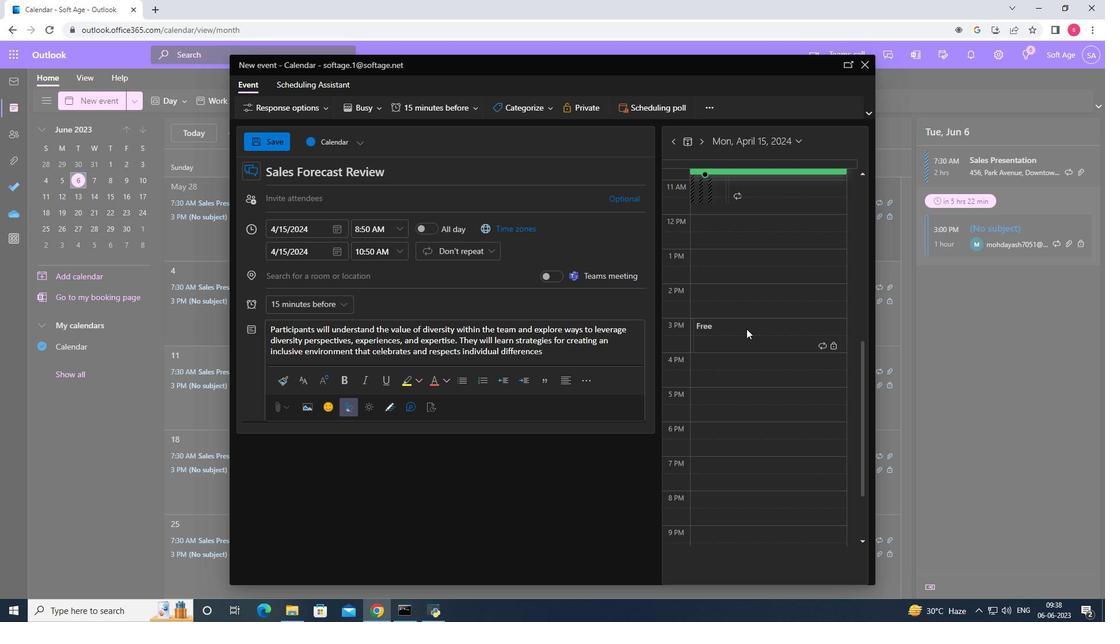 
Action: Mouse moved to (547, 107)
Screenshot: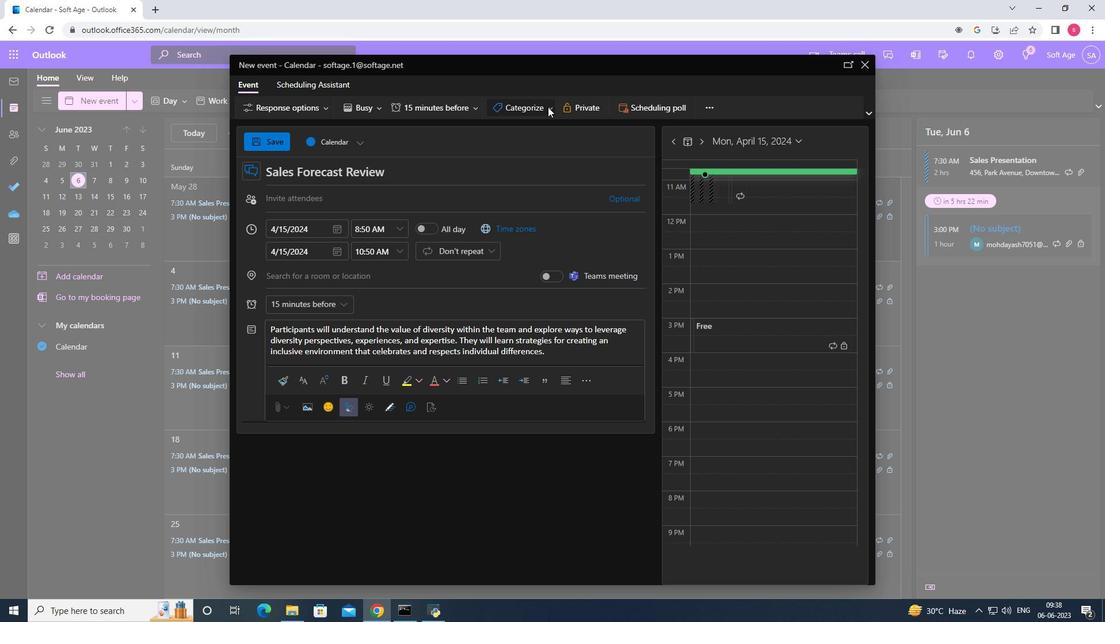 
Action: Mouse pressed left at (547, 107)
Screenshot: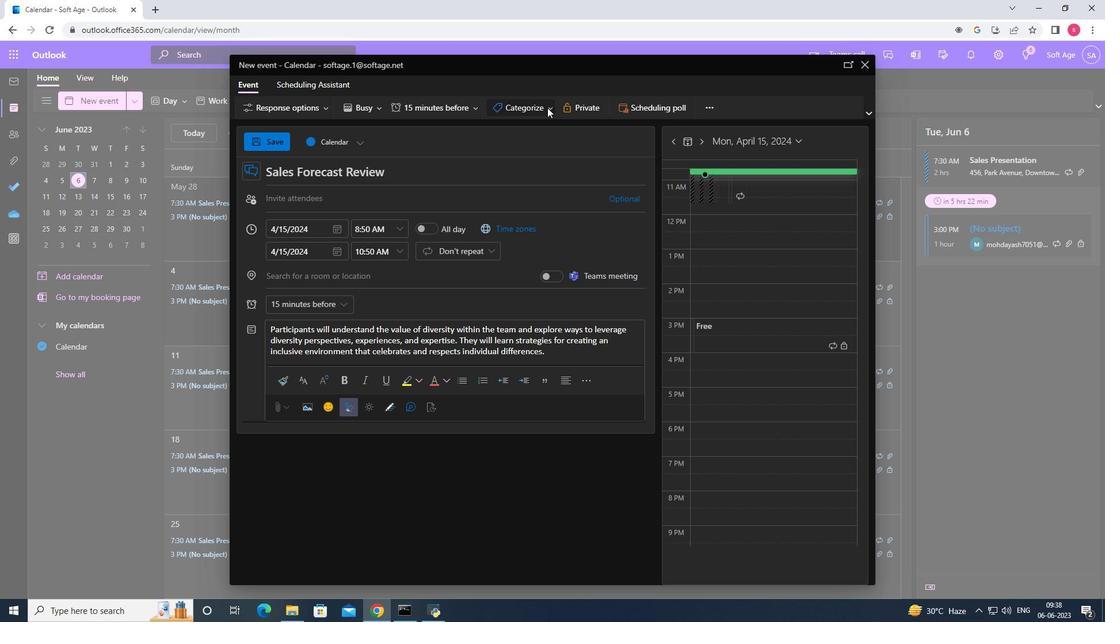 
Action: Mouse moved to (532, 223)
Screenshot: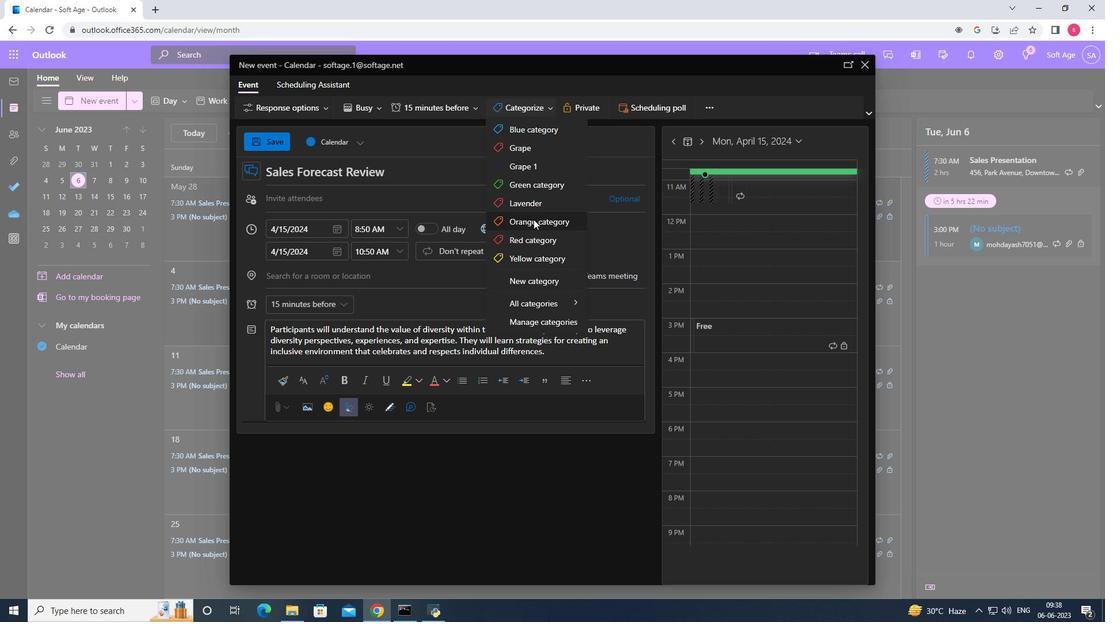
Action: Mouse pressed left at (532, 223)
Screenshot: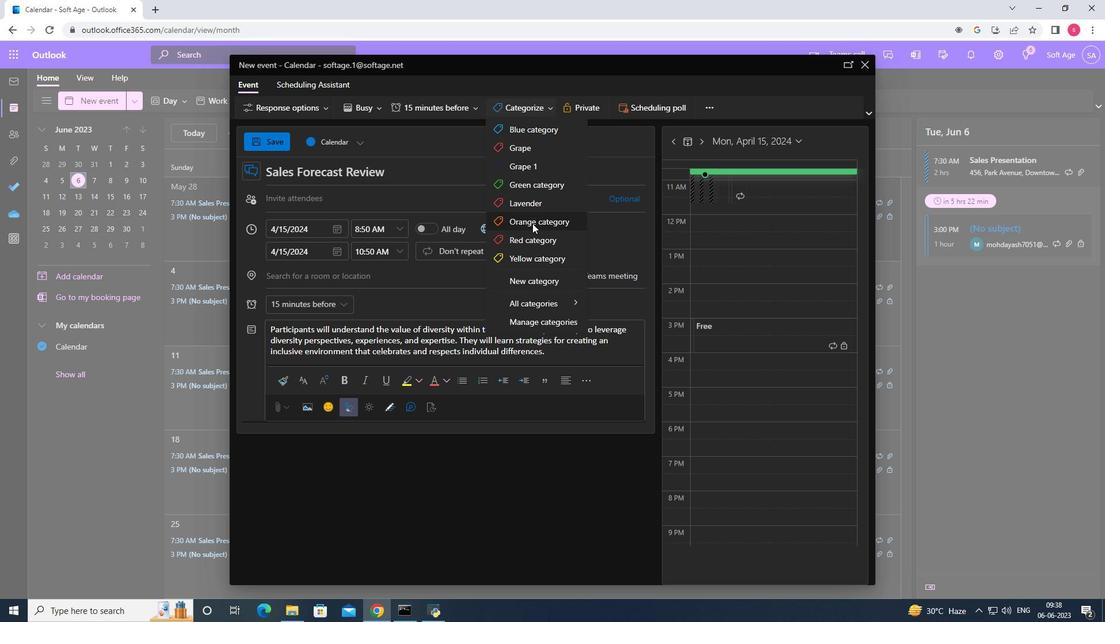 
Action: Mouse moved to (431, 281)
Screenshot: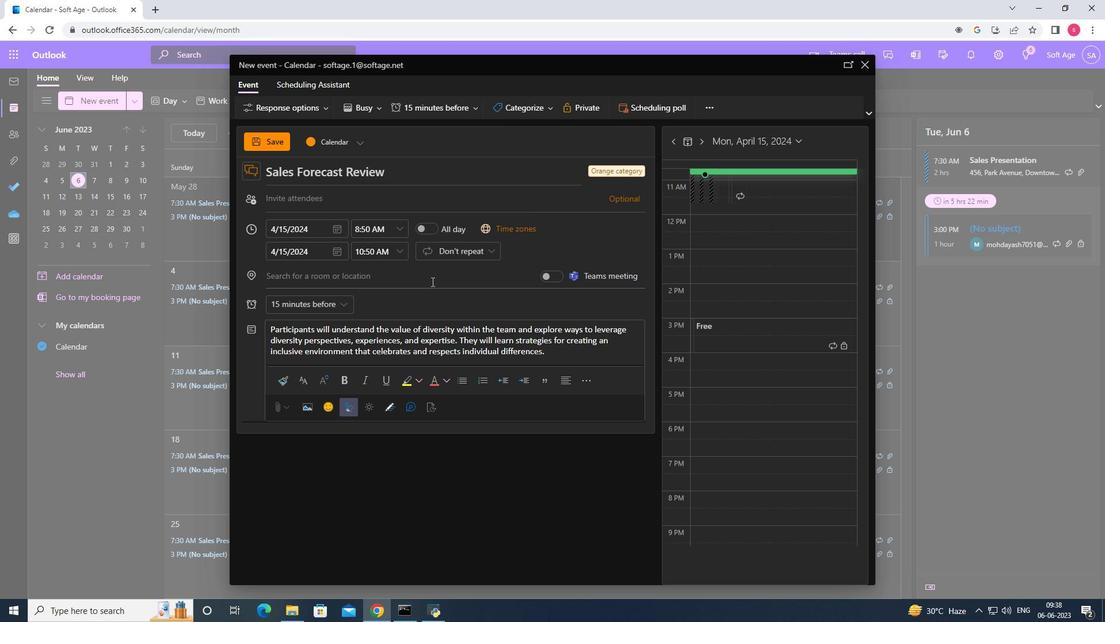 
Action: Mouse pressed left at (431, 281)
Screenshot: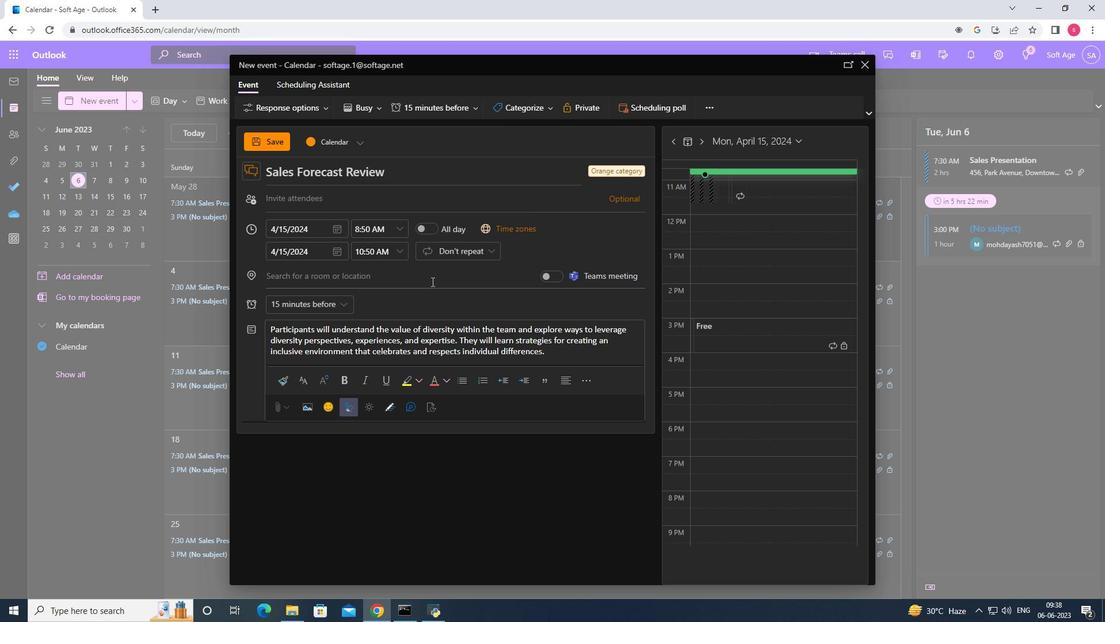 
Action: Key pressed 789<Key.space><Key.shift>l<Key.backspace><Key.shift>La<Key.space><Key.shift><Key.shift>Boqueria,<Key.shift>Barcelona<Key.space><Key.backspace>,<Key.space>spa<Key.backspace><Key.backspace><Key.backspace><Key.shift>Spine<Key.backspace><Key.backspace><Key.backspace>ain
Screenshot: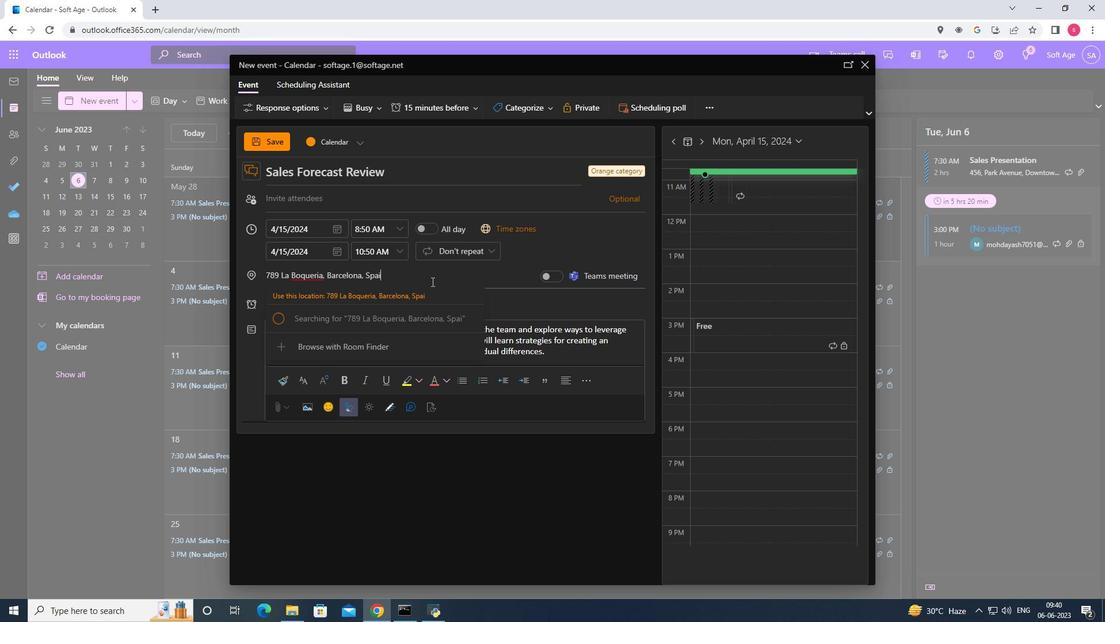 
Action: Mouse moved to (420, 294)
Screenshot: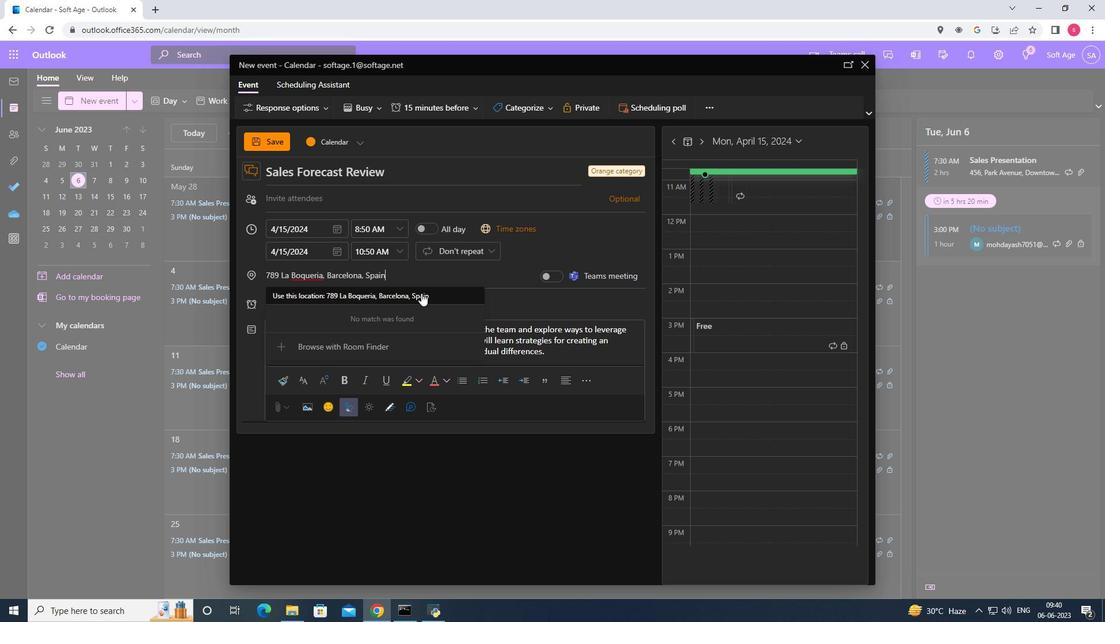 
Action: Mouse pressed left at (420, 294)
Screenshot: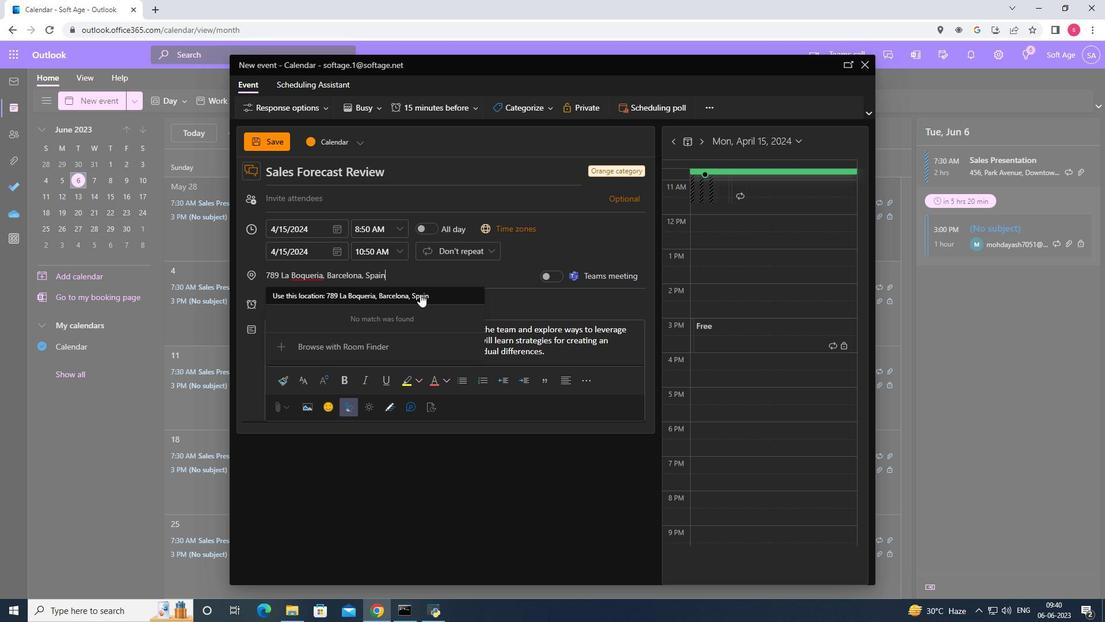 
Action: Mouse moved to (320, 203)
Screenshot: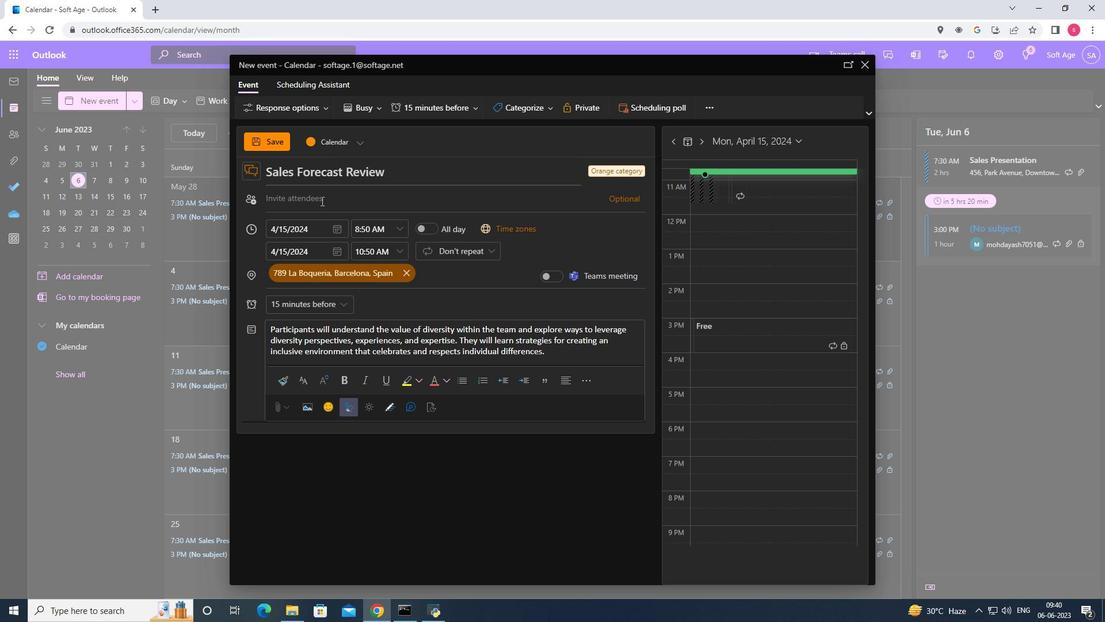 
Action: Mouse pressed left at (320, 203)
Screenshot: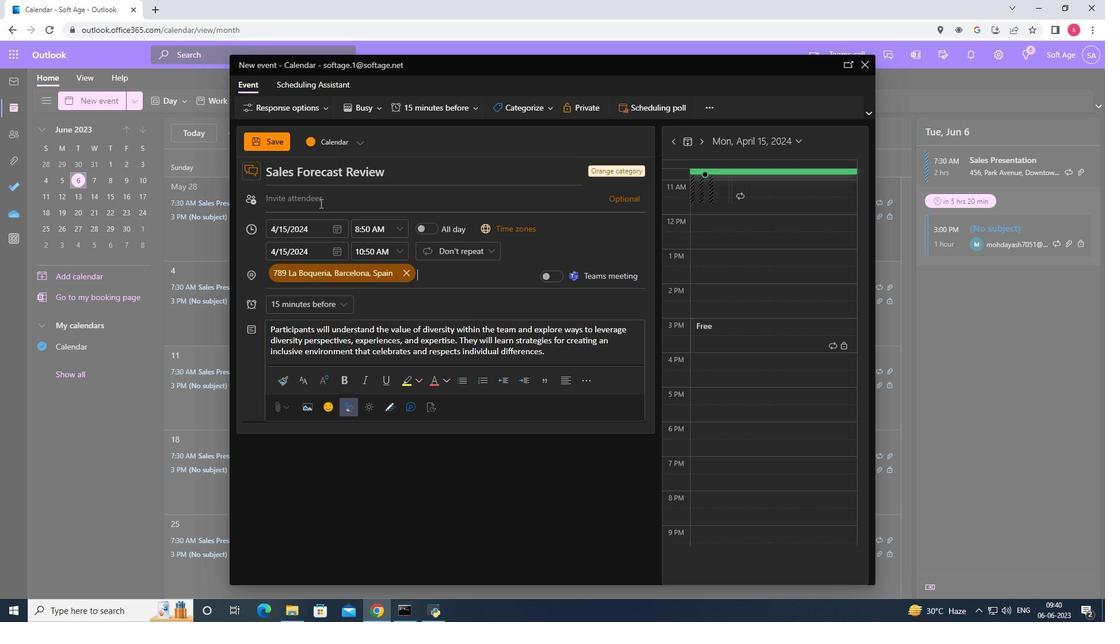 
Action: Mouse moved to (480, 200)
Screenshot: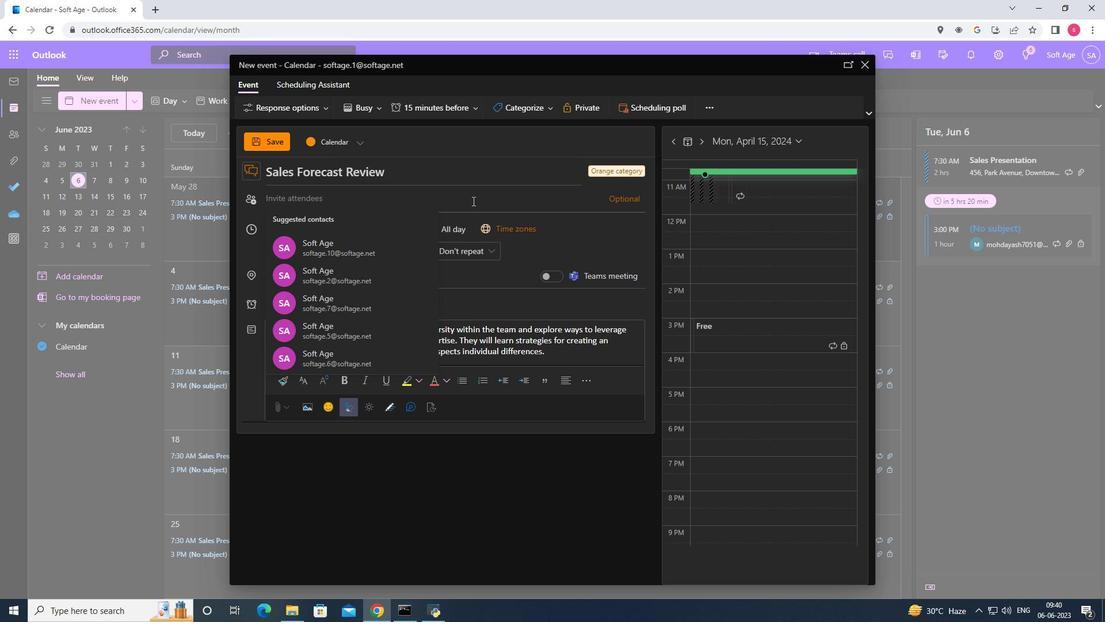 
Action: Mouse pressed left at (480, 200)
Screenshot: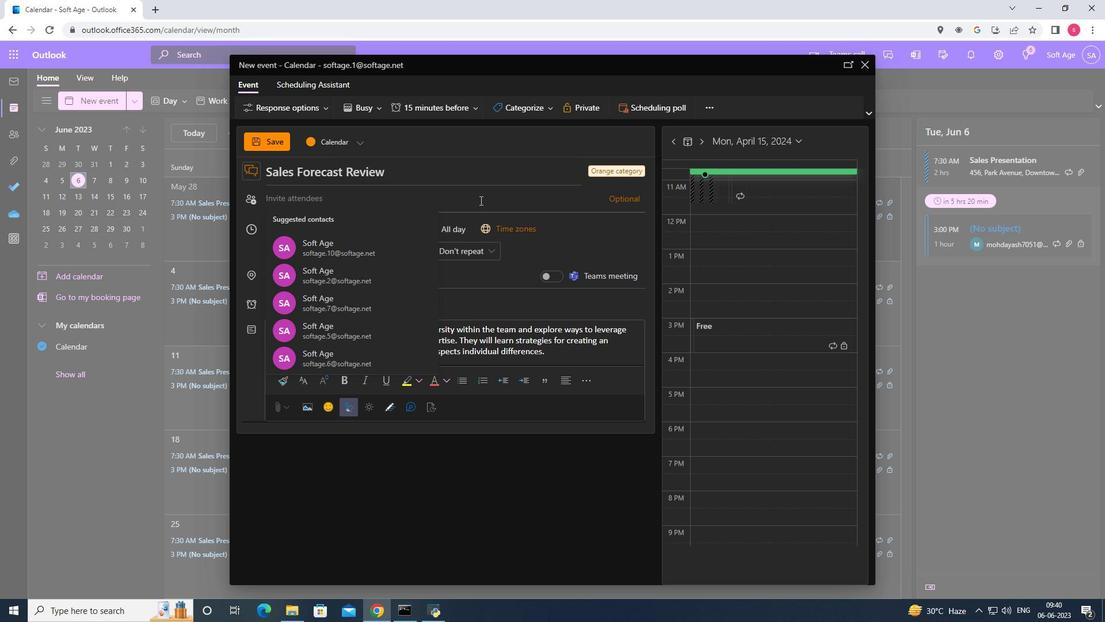 
Action: Mouse moved to (464, 203)
Screenshot: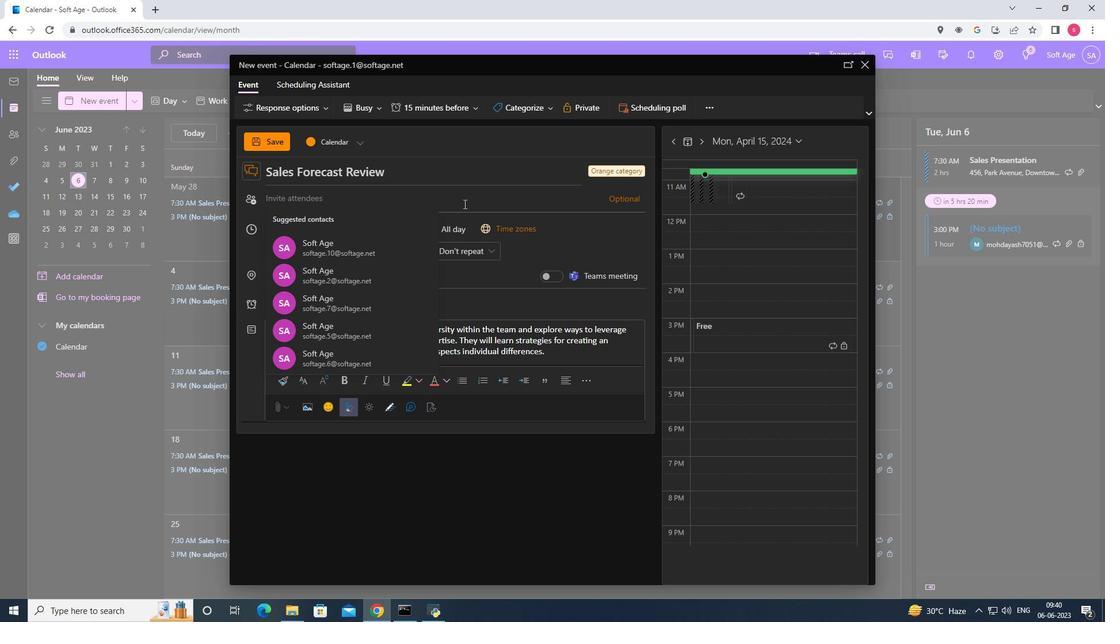 
Action: Mouse pressed left at (464, 203)
Screenshot: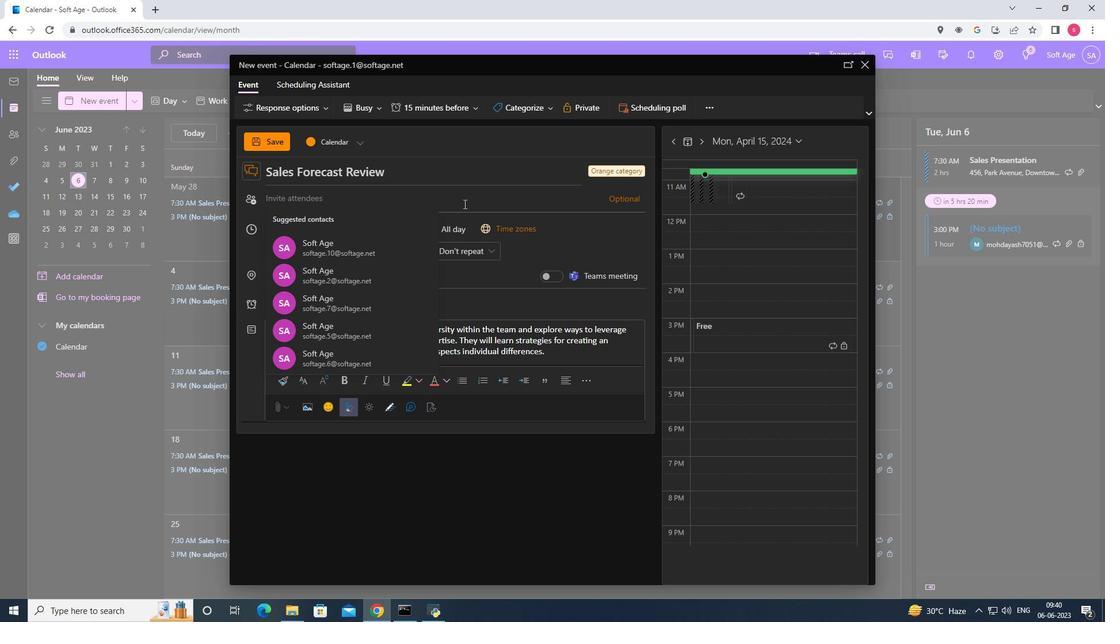 
Action: Mouse moved to (465, 199)
Screenshot: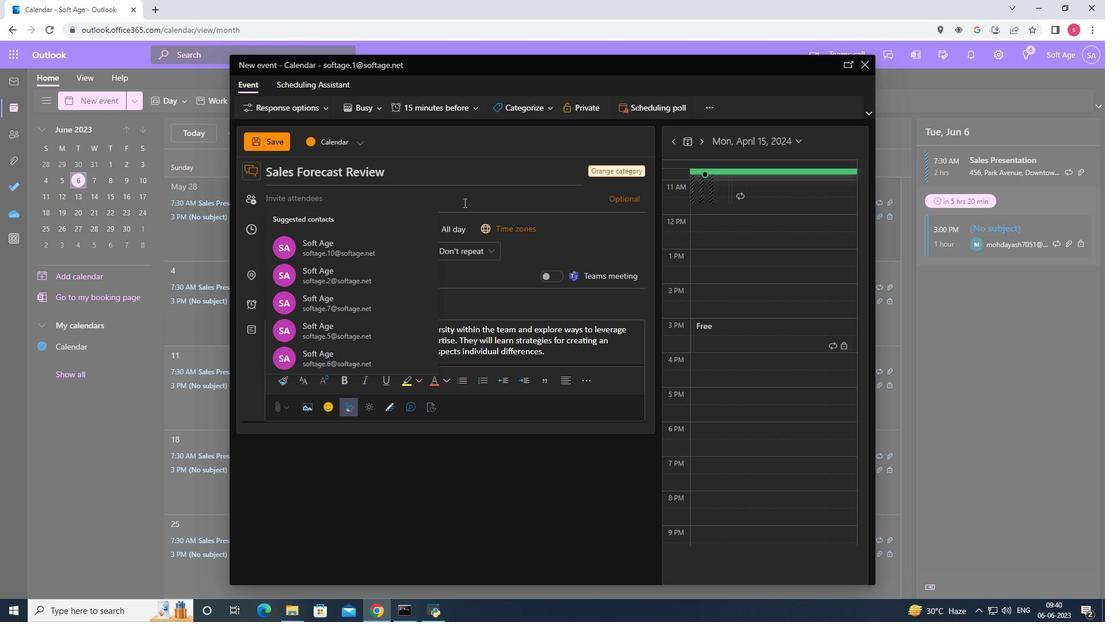 
Action: Mouse pressed left at (465, 199)
Screenshot: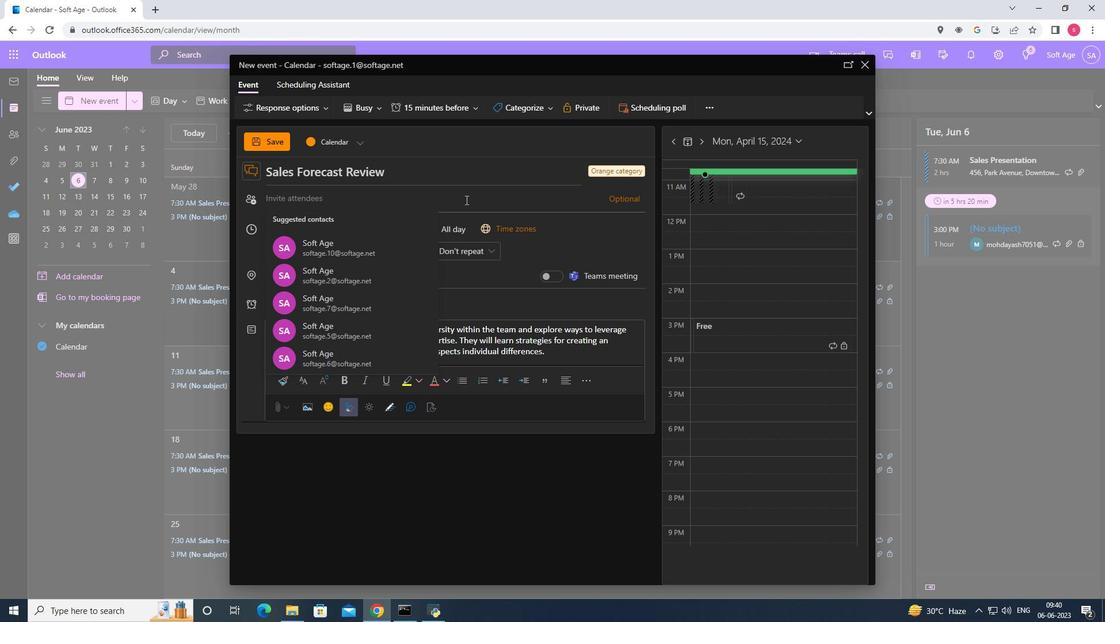 
Action: Mouse pressed left at (465, 199)
Screenshot: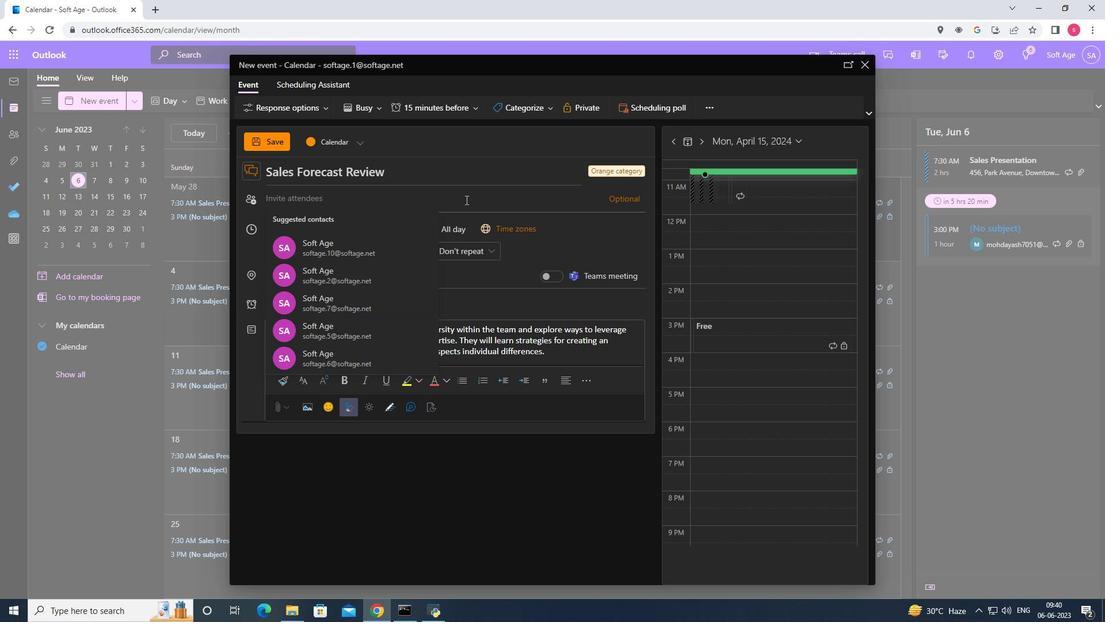 
Action: Mouse pressed left at (465, 199)
Screenshot: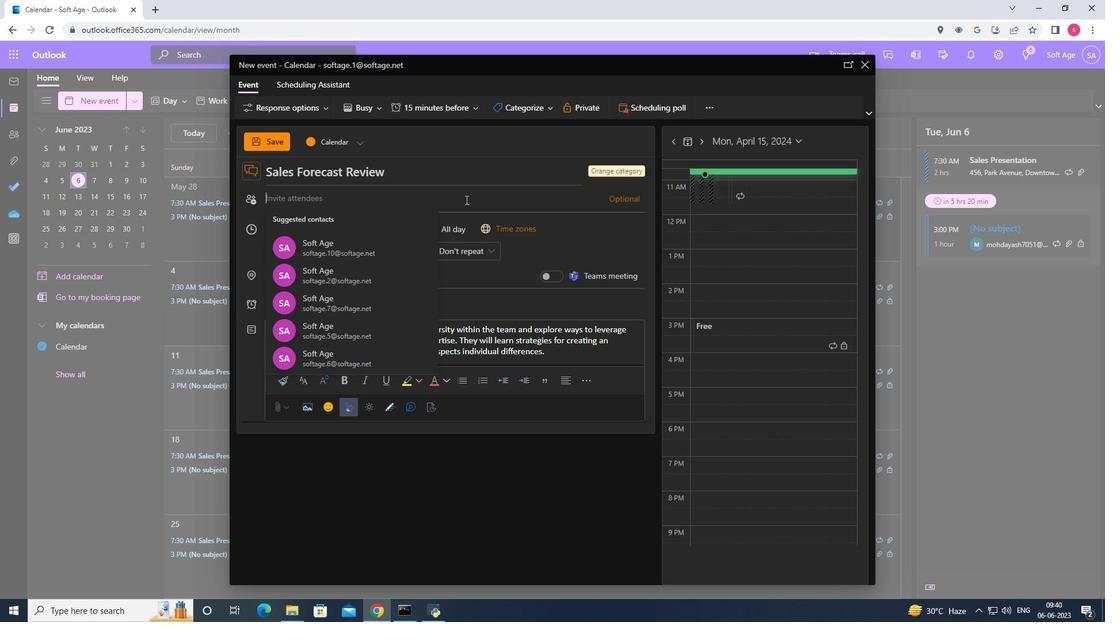 
Action: Mouse moved to (474, 300)
Screenshot: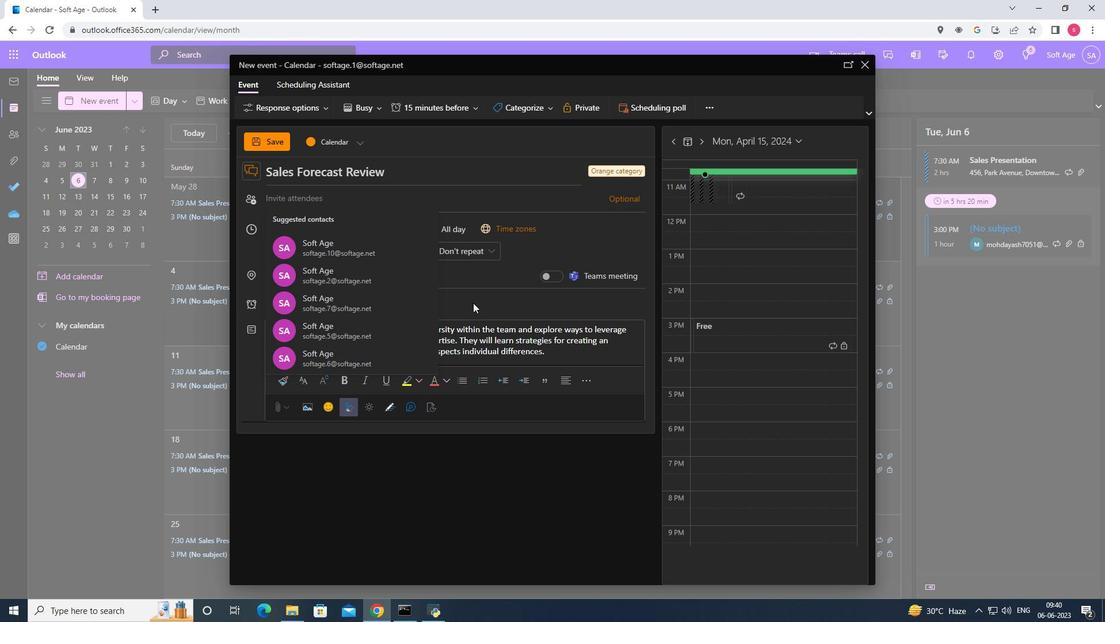 
Action: Mouse pressed left at (474, 300)
Screenshot: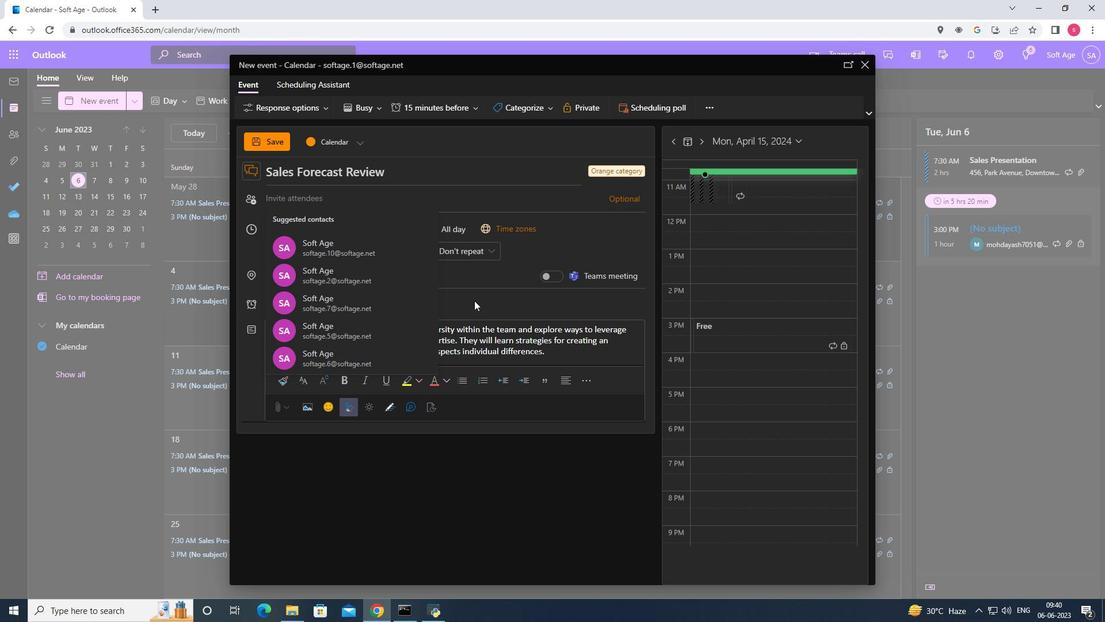 
Action: Mouse moved to (342, 200)
Screenshot: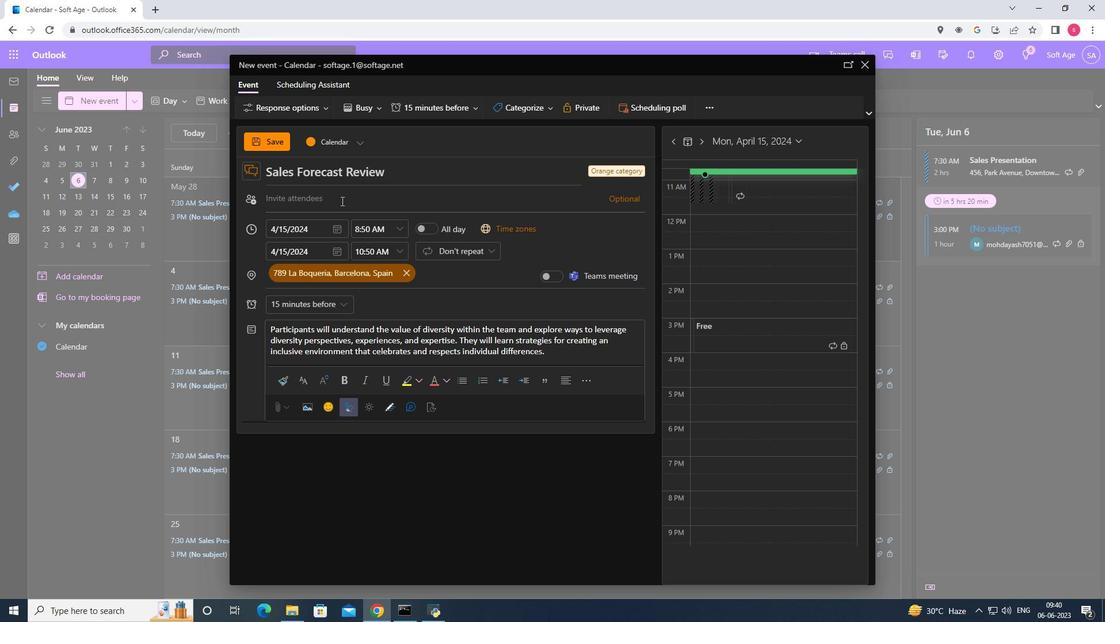 
Action: Mouse pressed left at (342, 200)
Screenshot: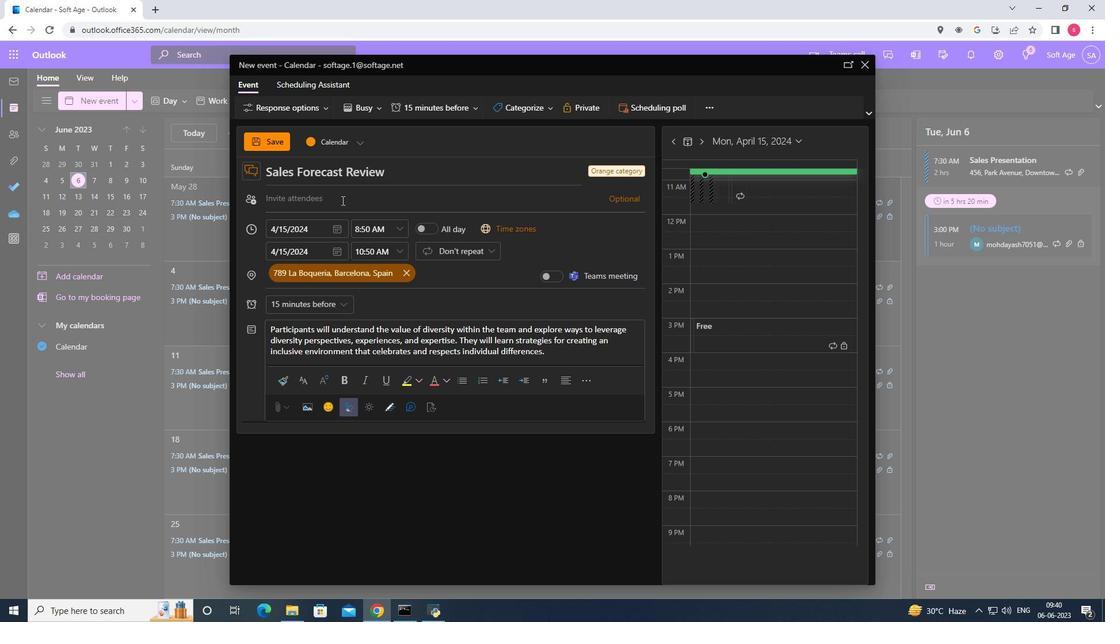 
Action: Key pressed softage.7<Key.shift>@
Screenshot: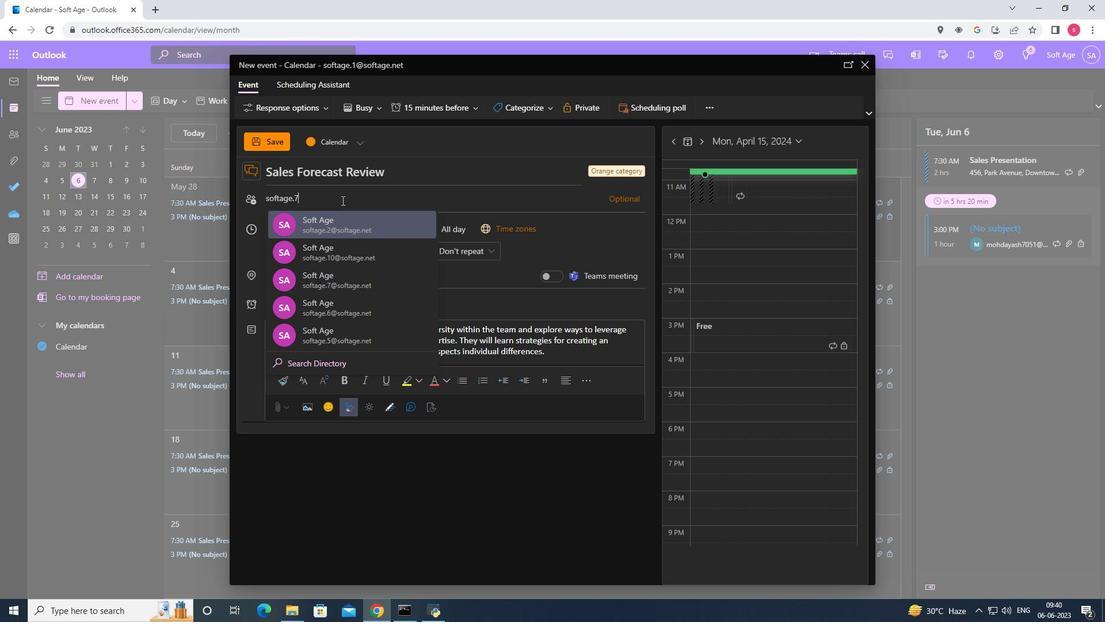 
Action: Mouse moved to (346, 221)
Screenshot: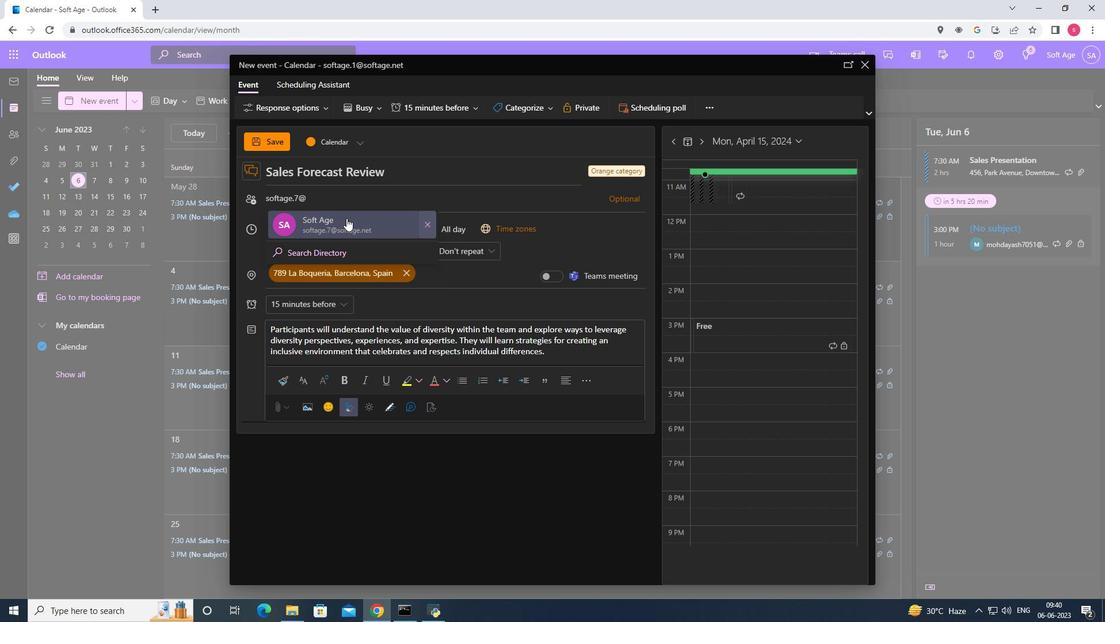 
Action: Mouse pressed left at (346, 221)
Screenshot: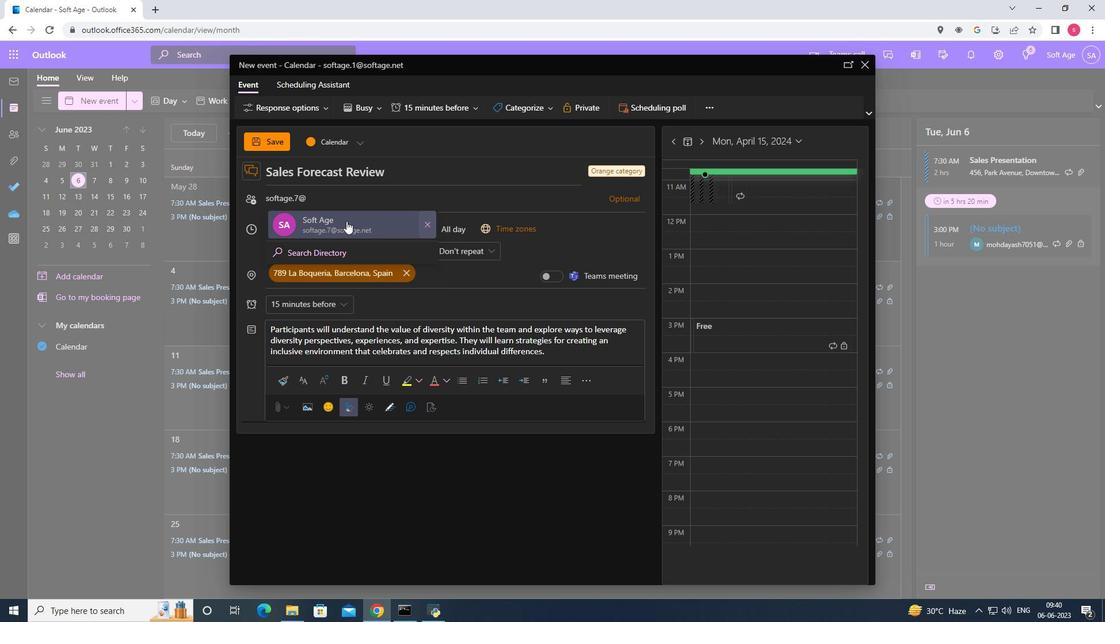 
Action: Key pressed softage,<Key.backspace>.8<Key.shift>@
Screenshot: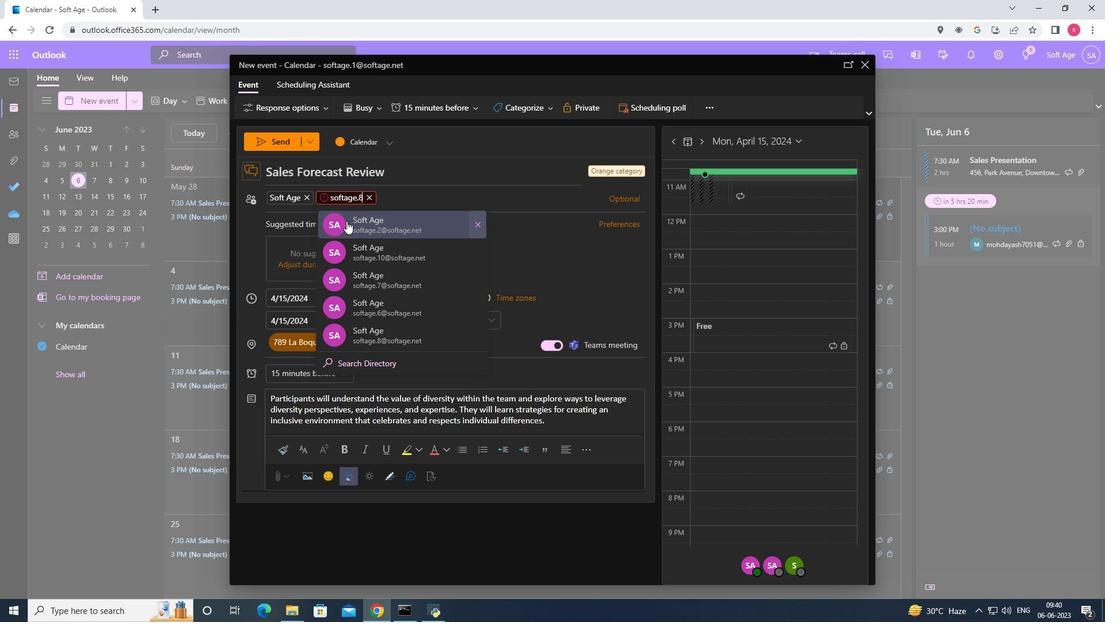 
Action: Mouse pressed left at (346, 221)
Screenshot: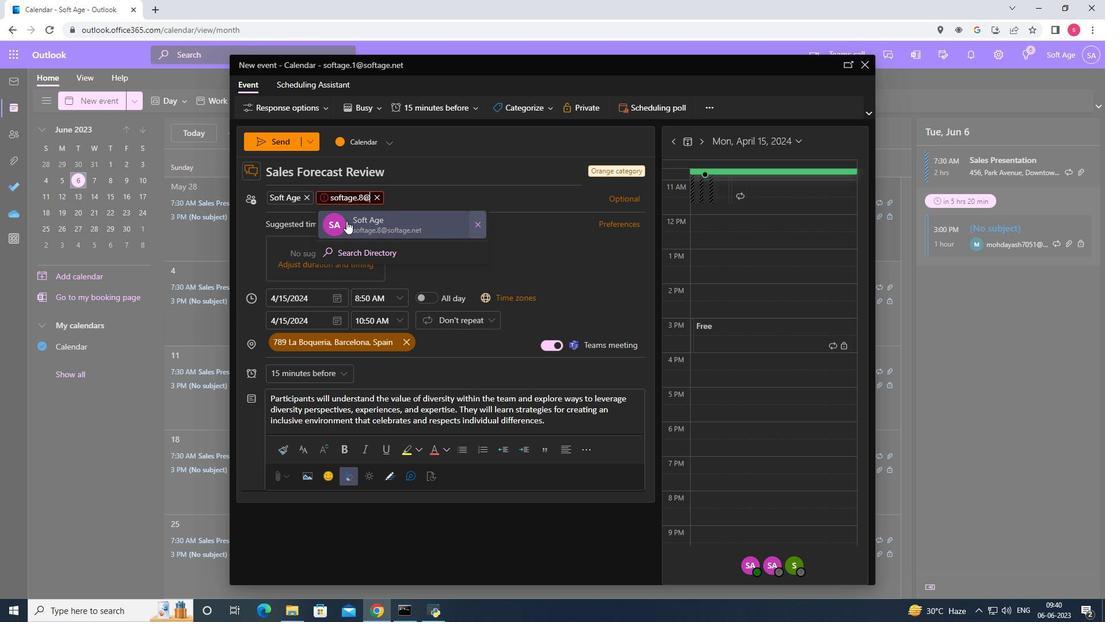 
Action: Mouse moved to (332, 376)
Screenshot: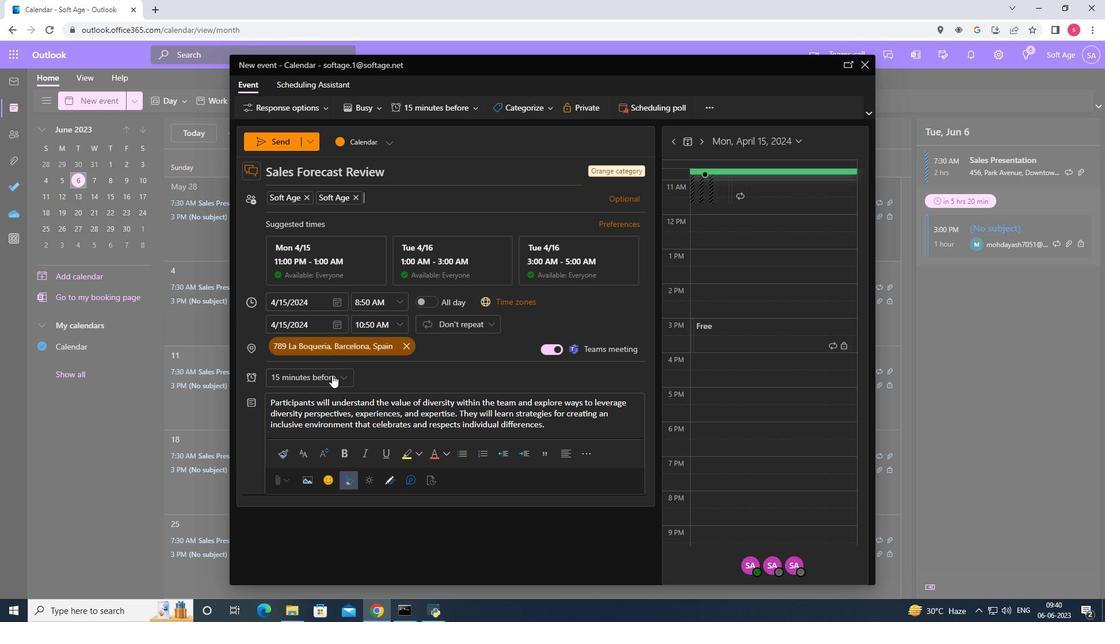 
Action: Mouse pressed left at (332, 376)
Screenshot: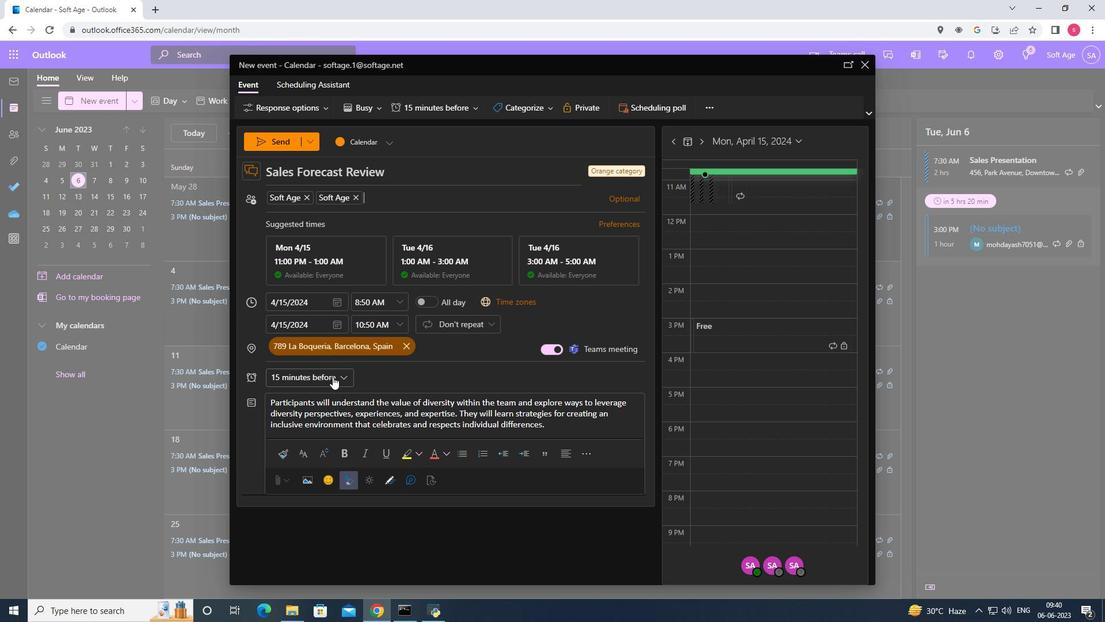 
Action: Mouse moved to (316, 258)
Screenshot: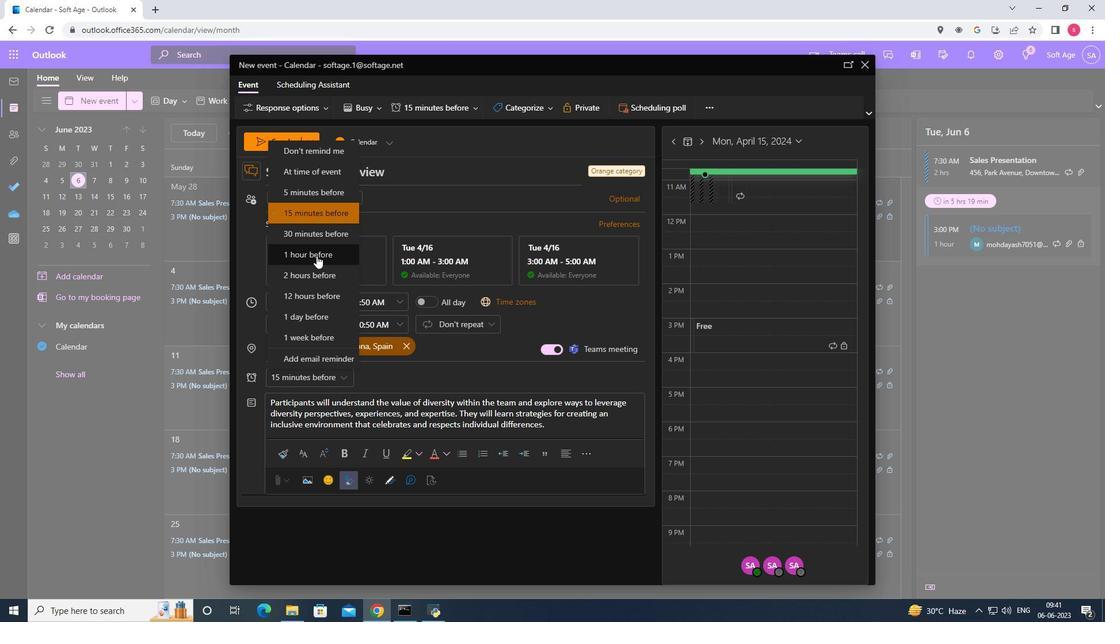 
Action: Mouse pressed left at (316, 258)
Screenshot: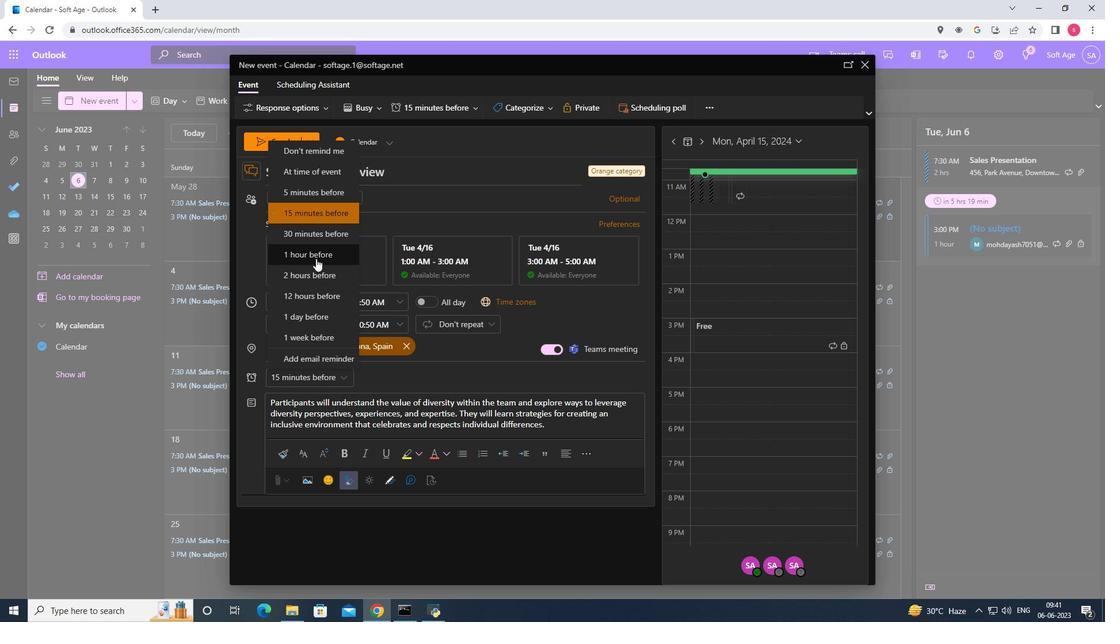 
Action: Mouse moved to (279, 141)
Screenshot: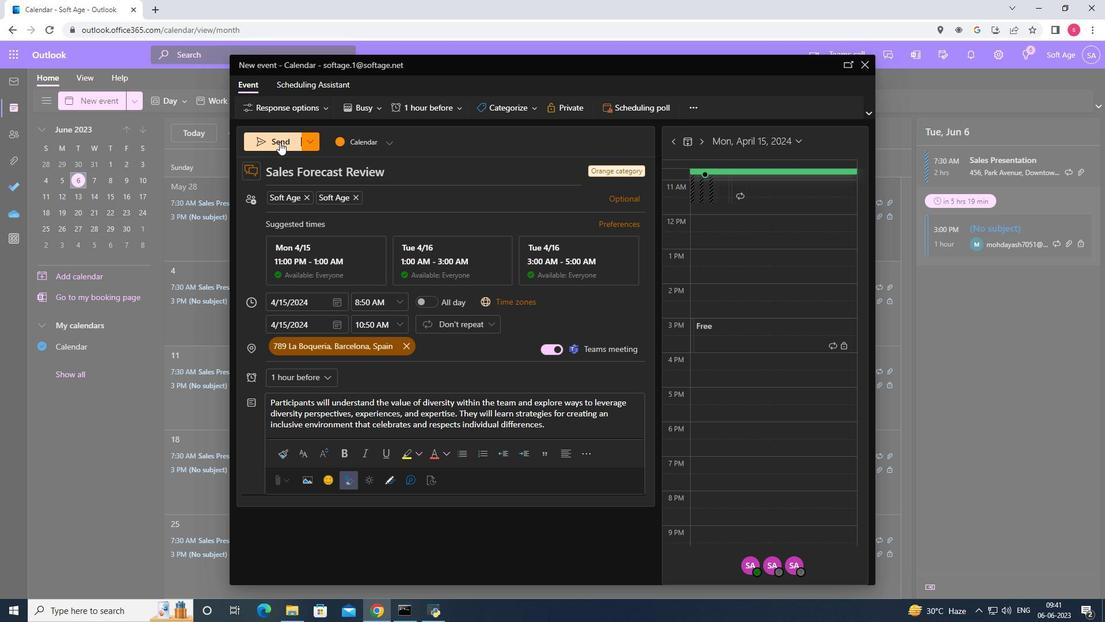 
Action: Mouse pressed left at (279, 141)
Screenshot: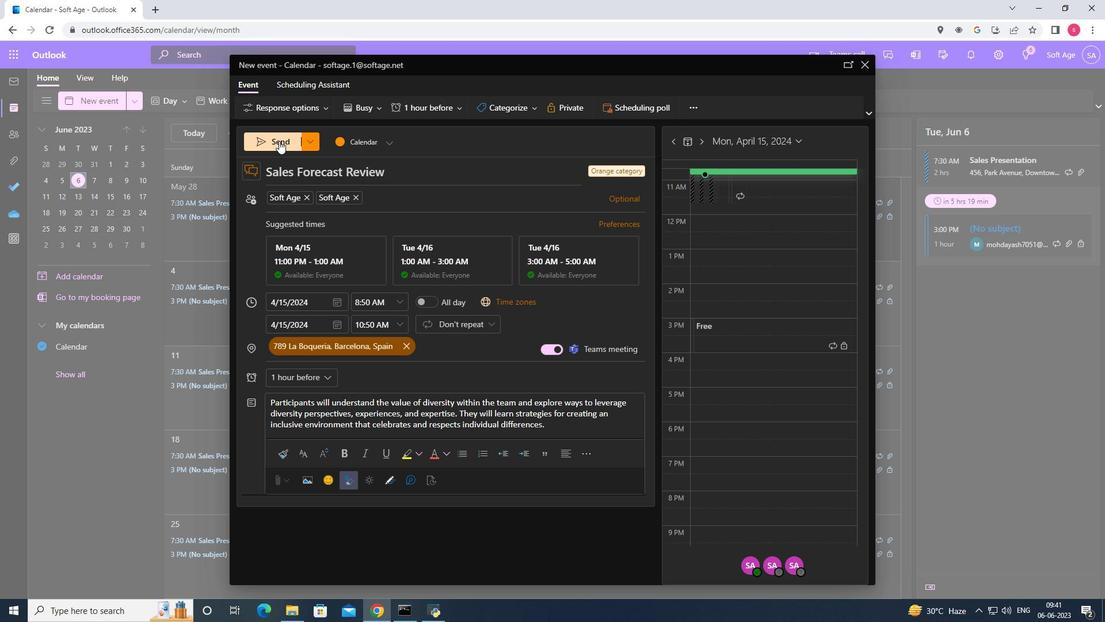 
